 Task: Use the formula "LOOKUP" in spreadsheet "Project portfolio".
Action: Mouse moved to (705, 86)
Screenshot: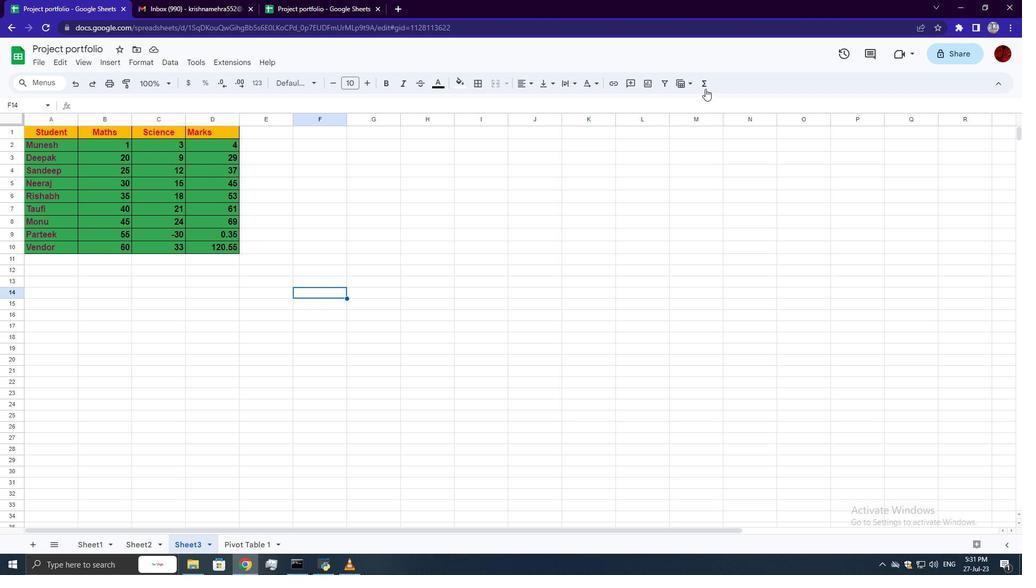 
Action: Mouse pressed left at (705, 86)
Screenshot: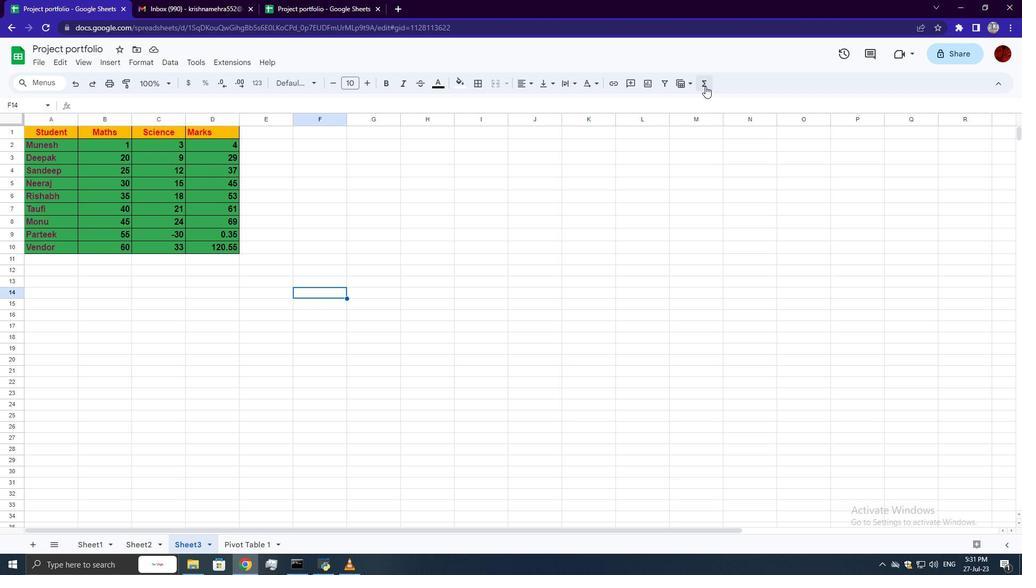 
Action: Mouse moved to (842, 200)
Screenshot: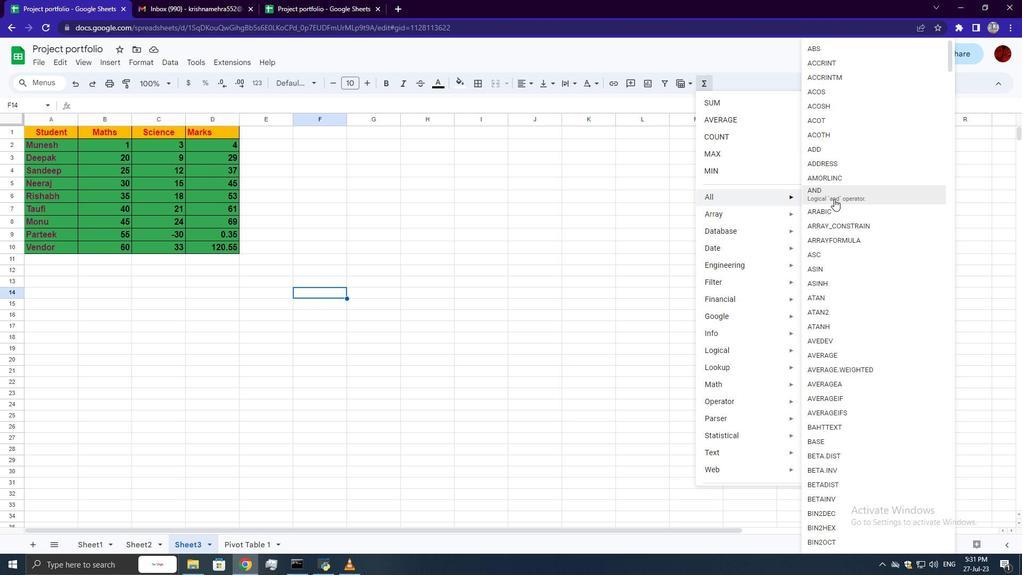 
Action: Mouse scrolled (842, 199) with delta (0, 0)
Screenshot: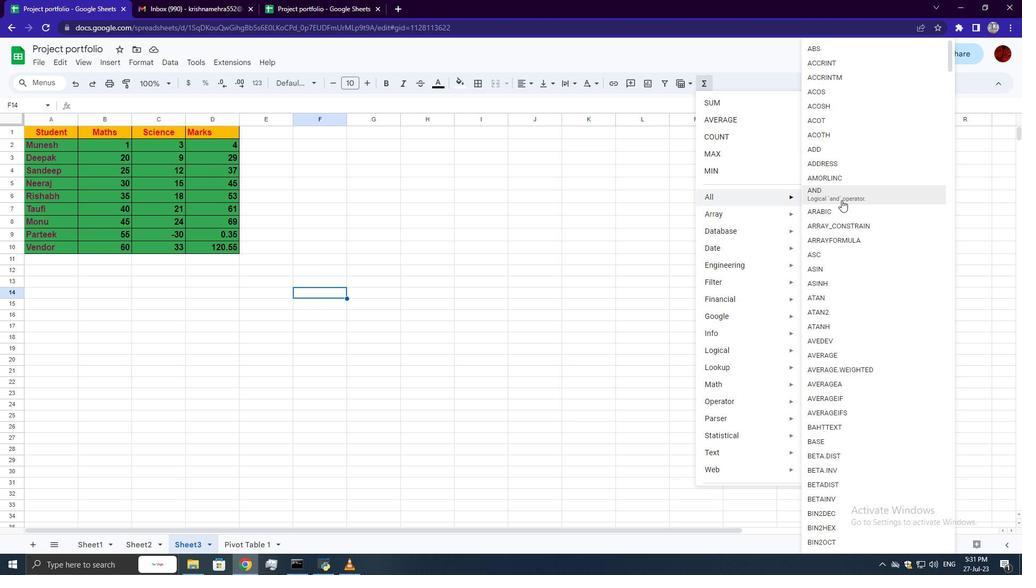 
Action: Mouse scrolled (842, 199) with delta (0, 0)
Screenshot: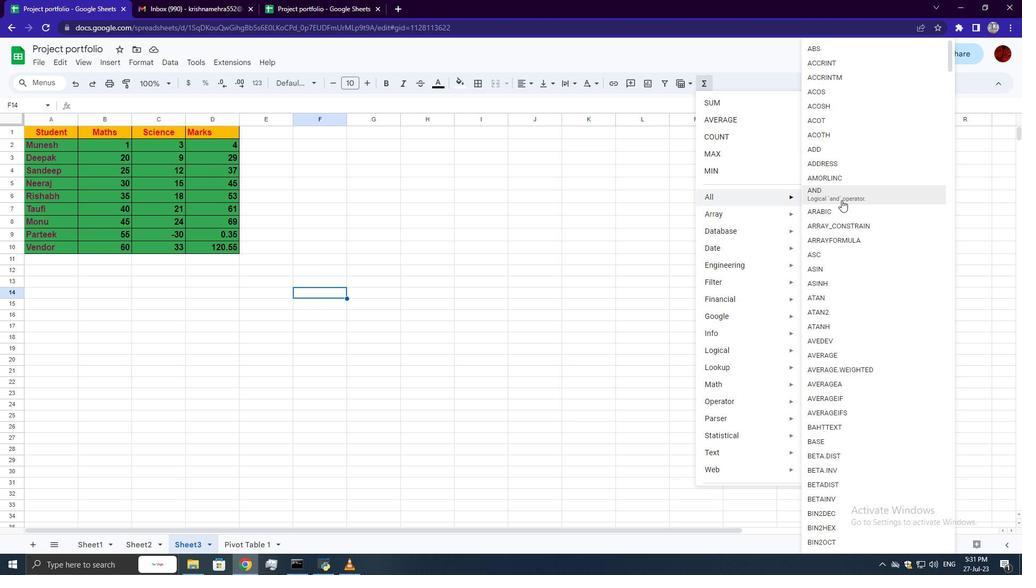 
Action: Mouse scrolled (842, 199) with delta (0, 0)
Screenshot: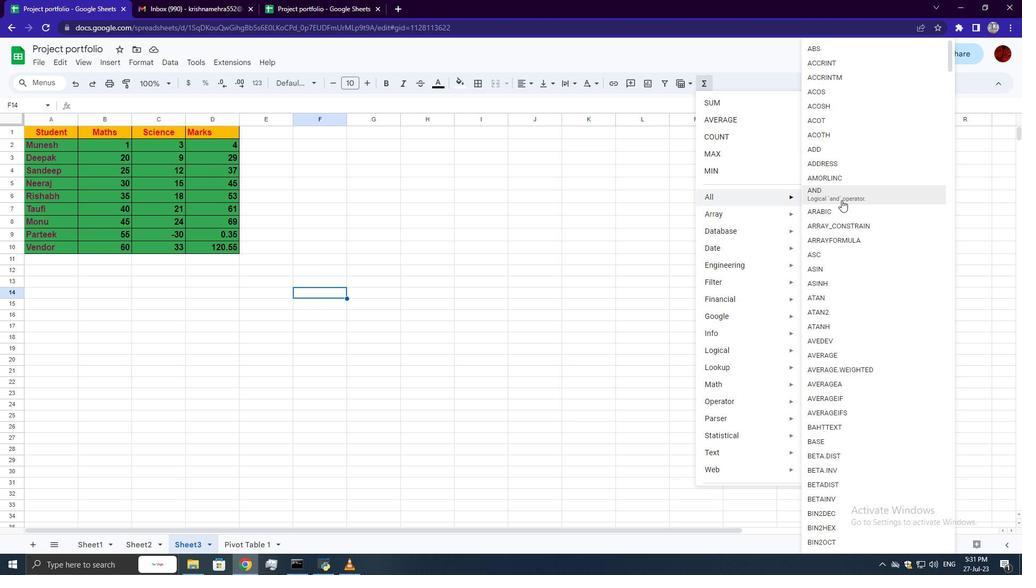 
Action: Mouse scrolled (842, 199) with delta (0, 0)
Screenshot: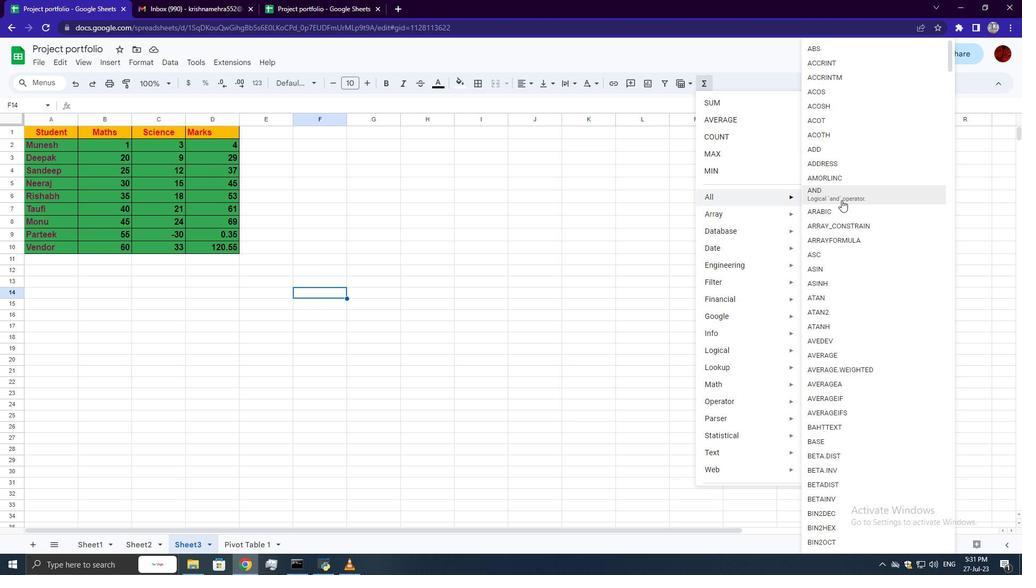 
Action: Mouse scrolled (842, 199) with delta (0, 0)
Screenshot: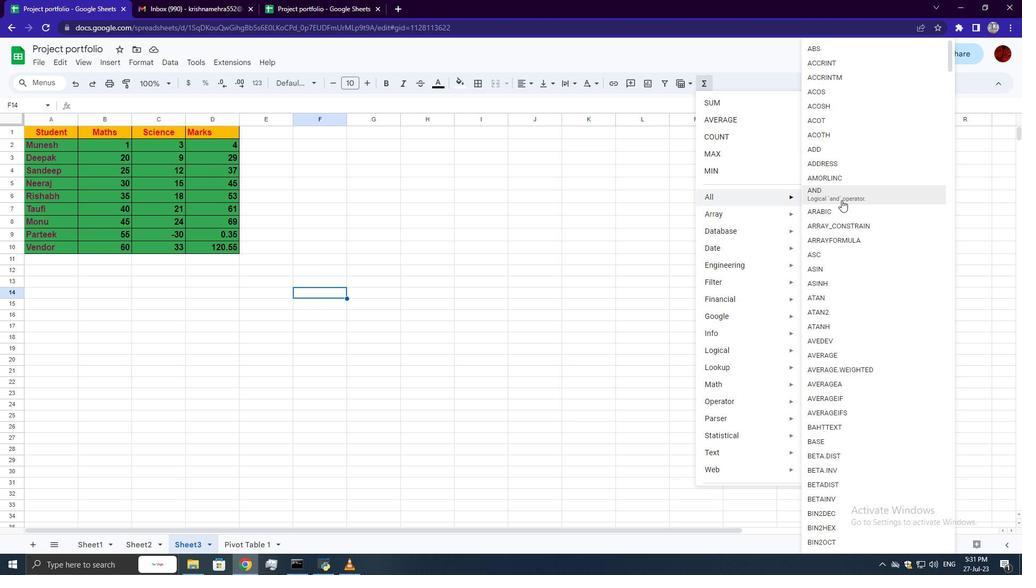
Action: Mouse scrolled (842, 199) with delta (0, 0)
Screenshot: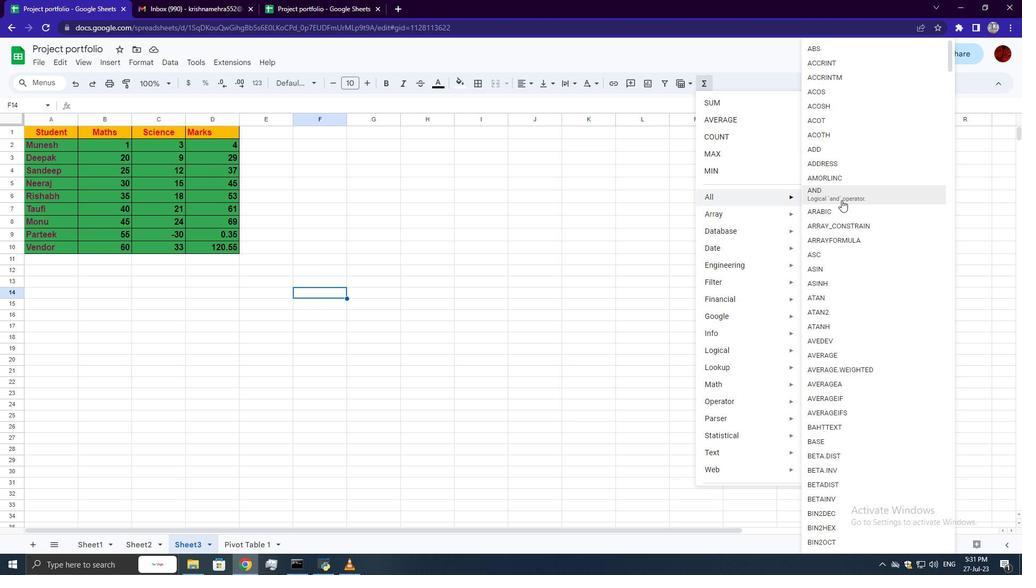 
Action: Mouse scrolled (842, 199) with delta (0, 0)
Screenshot: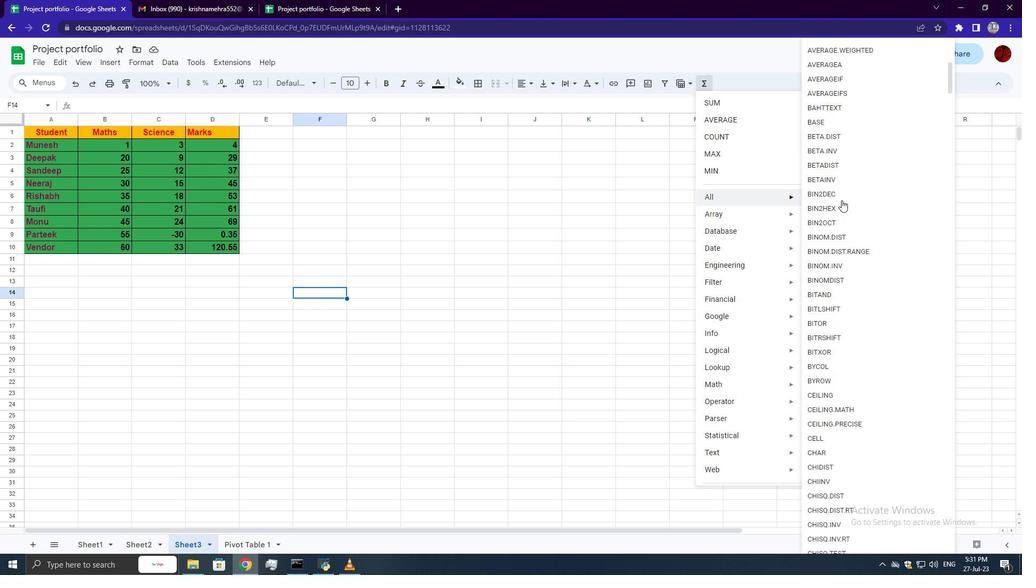 
Action: Mouse scrolled (842, 199) with delta (0, 0)
Screenshot: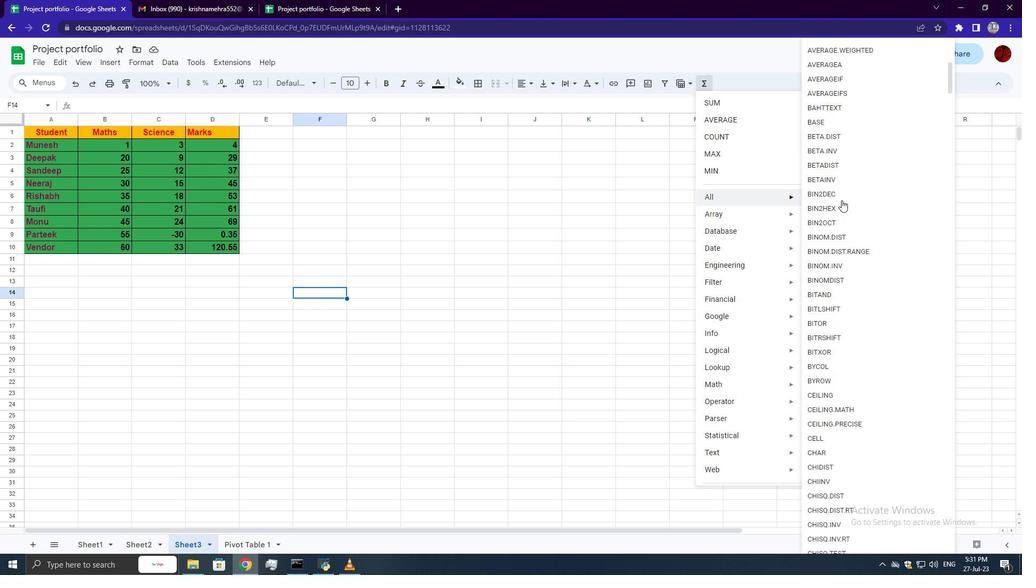 
Action: Mouse scrolled (842, 199) with delta (0, 0)
Screenshot: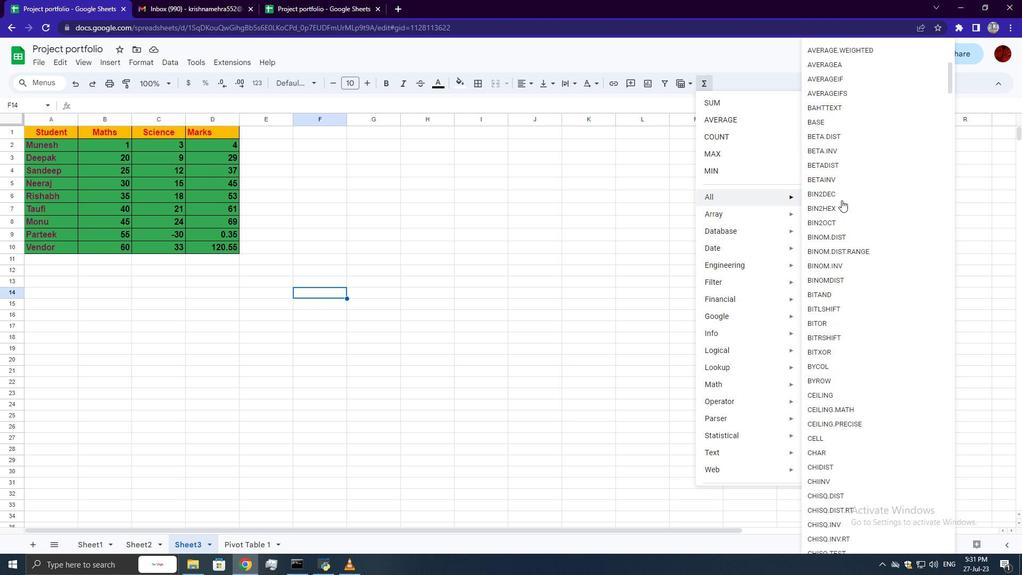 
Action: Mouse scrolled (842, 199) with delta (0, 0)
Screenshot: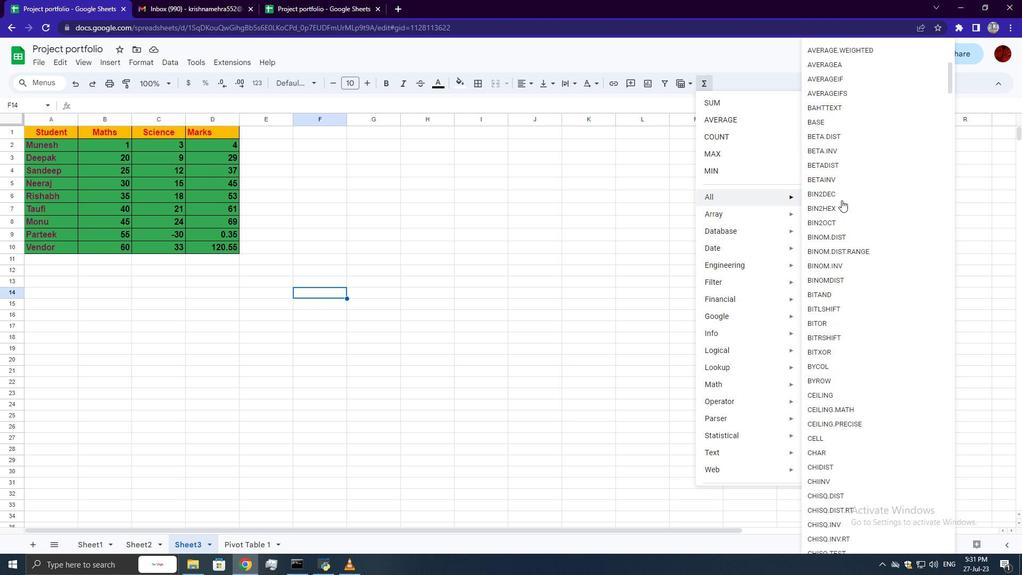
Action: Mouse moved to (843, 201)
Screenshot: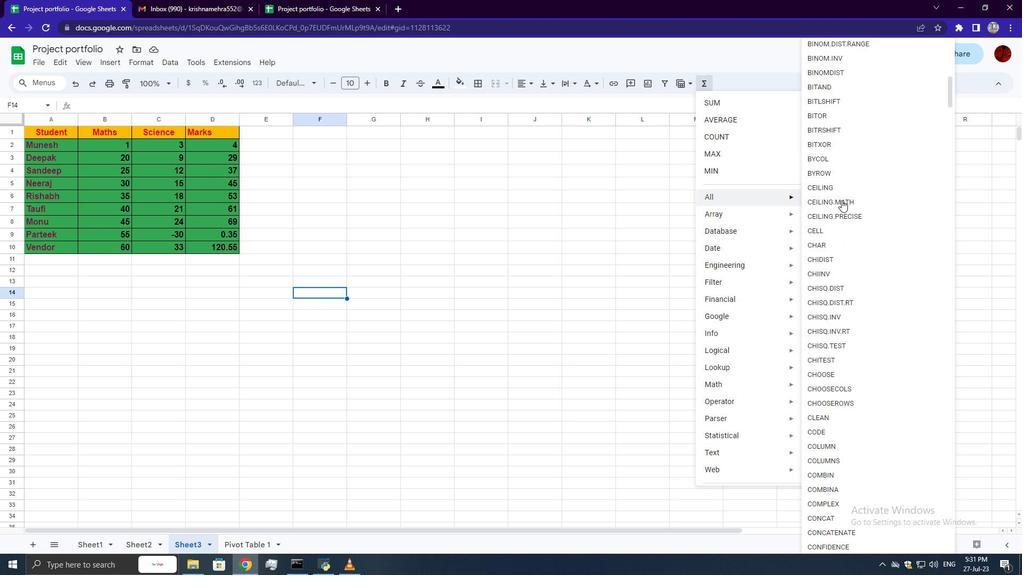 
Action: Mouse scrolled (843, 200) with delta (0, 0)
Screenshot: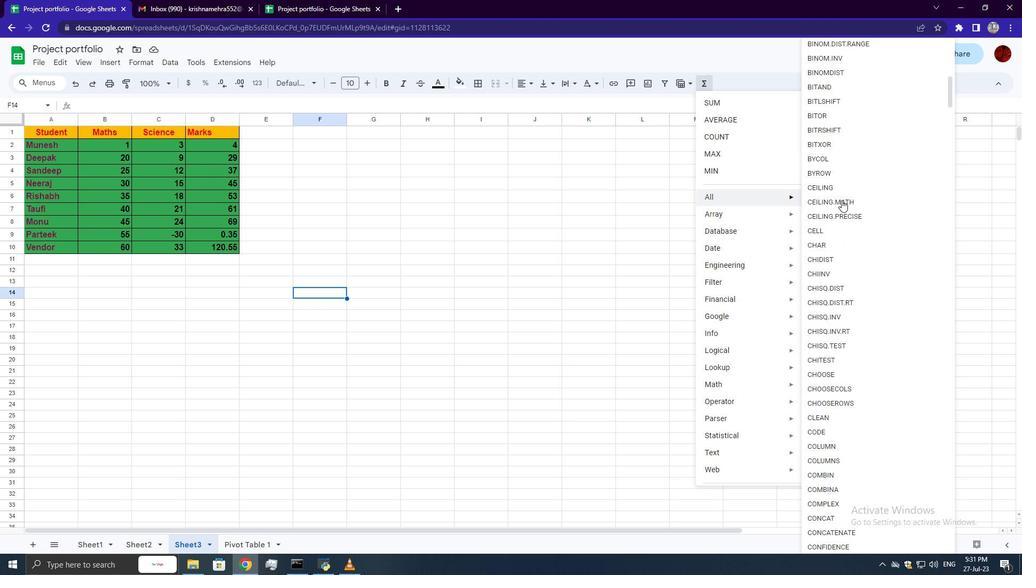 
Action: Mouse moved to (844, 204)
Screenshot: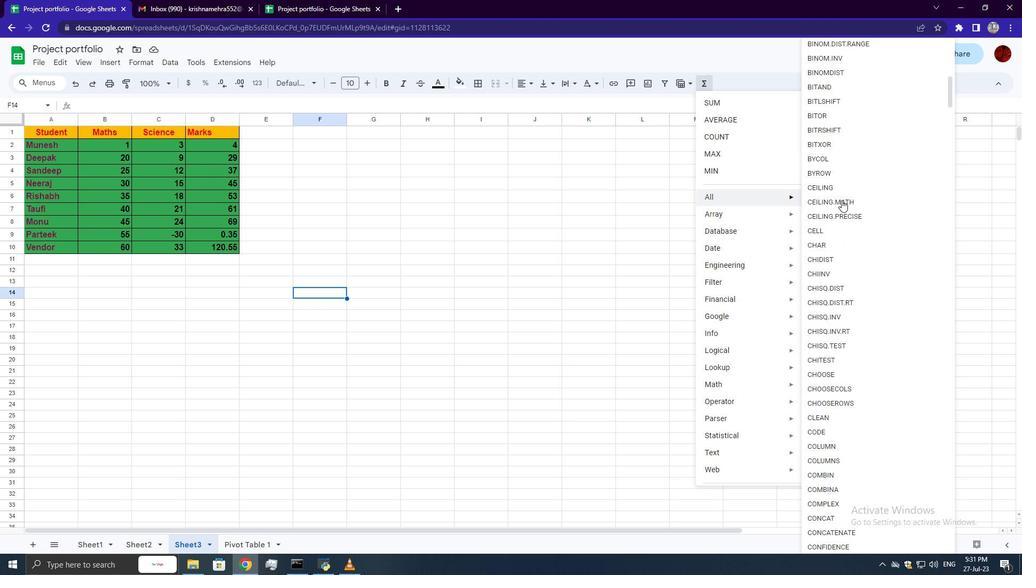 
Action: Mouse scrolled (844, 203) with delta (0, 0)
Screenshot: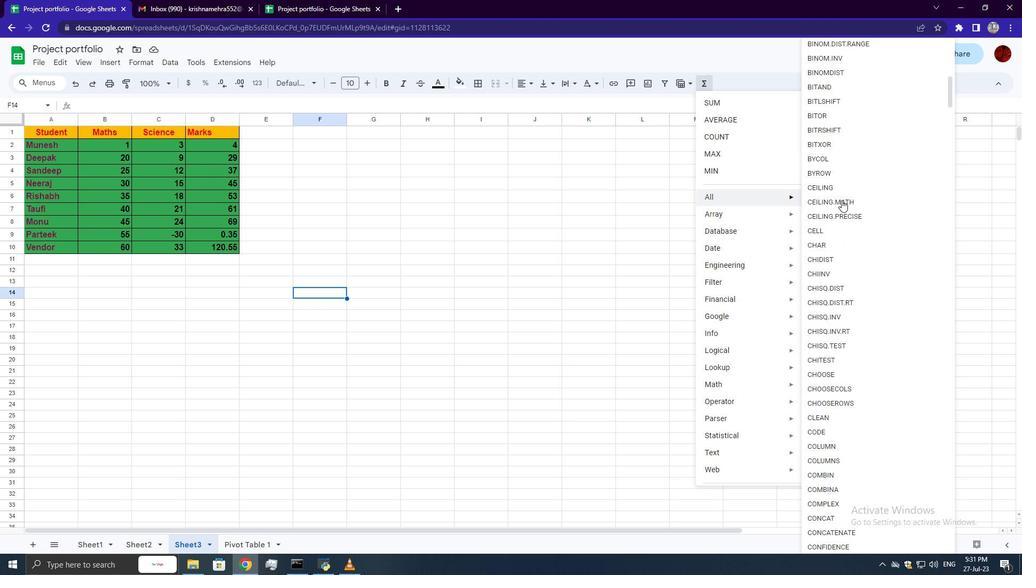 
Action: Mouse moved to (844, 204)
Screenshot: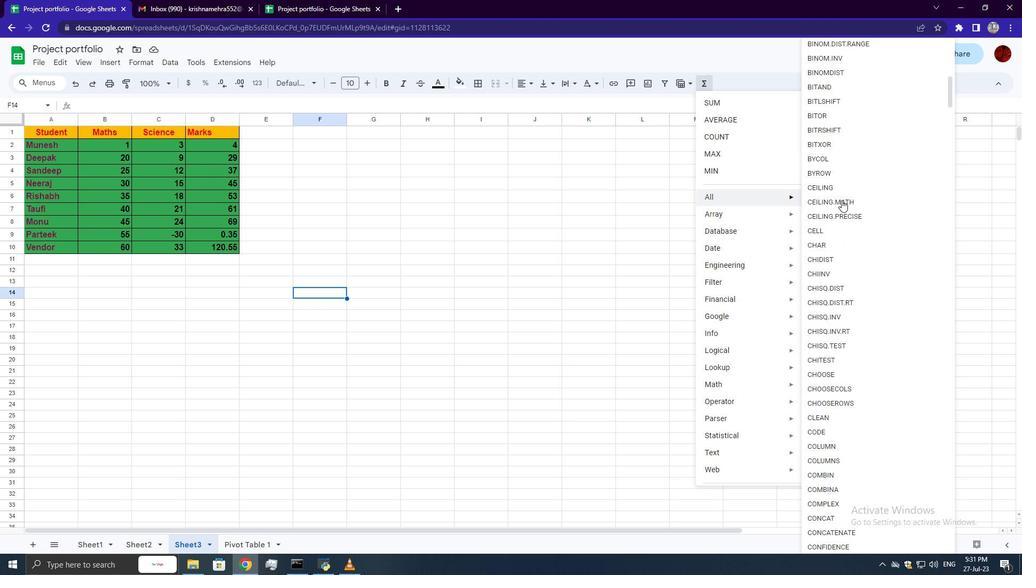 
Action: Mouse scrolled (844, 204) with delta (0, 0)
Screenshot: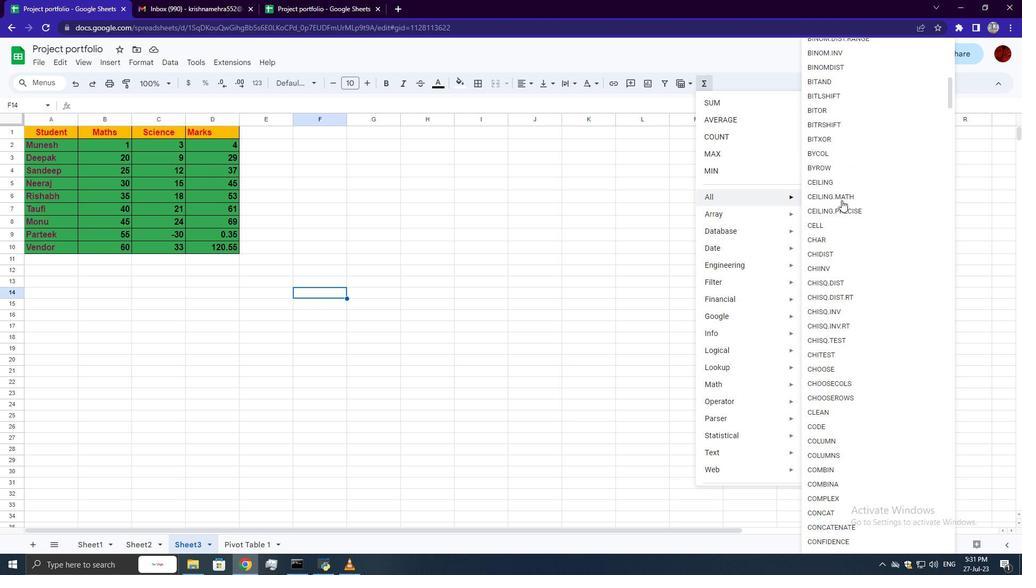 
Action: Mouse moved to (844, 205)
Screenshot: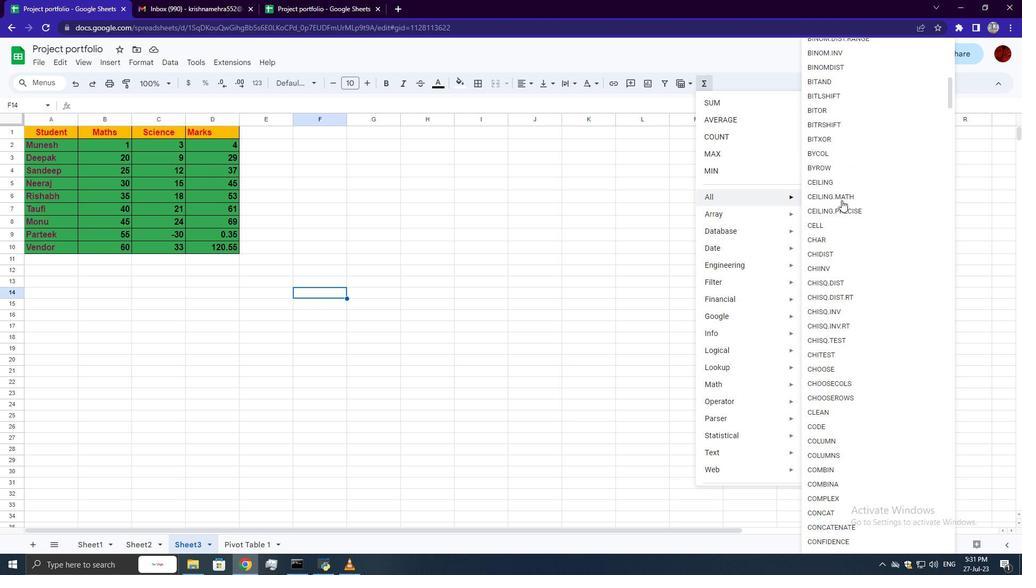 
Action: Mouse scrolled (844, 205) with delta (0, 0)
Screenshot: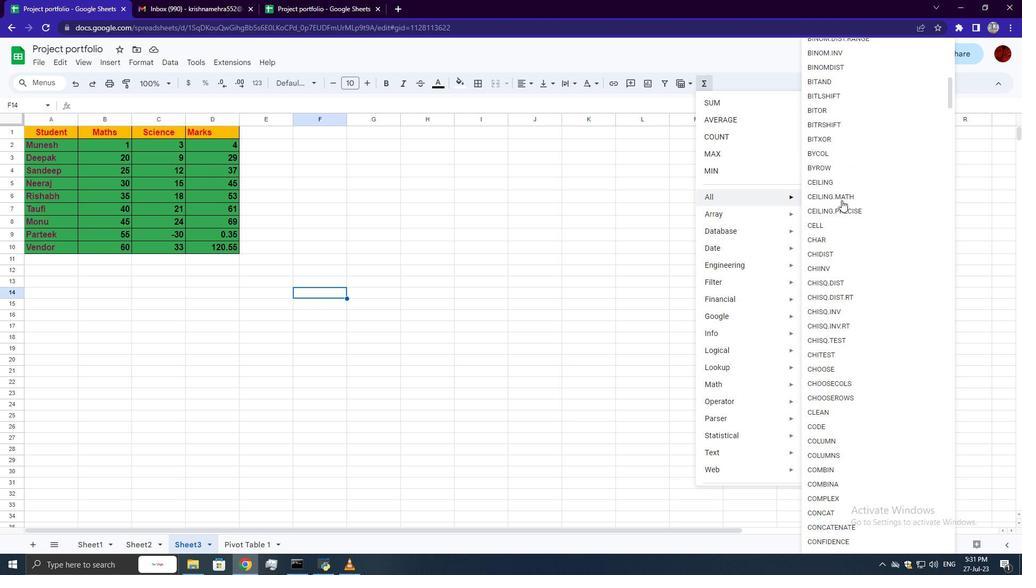 
Action: Mouse moved to (845, 205)
Screenshot: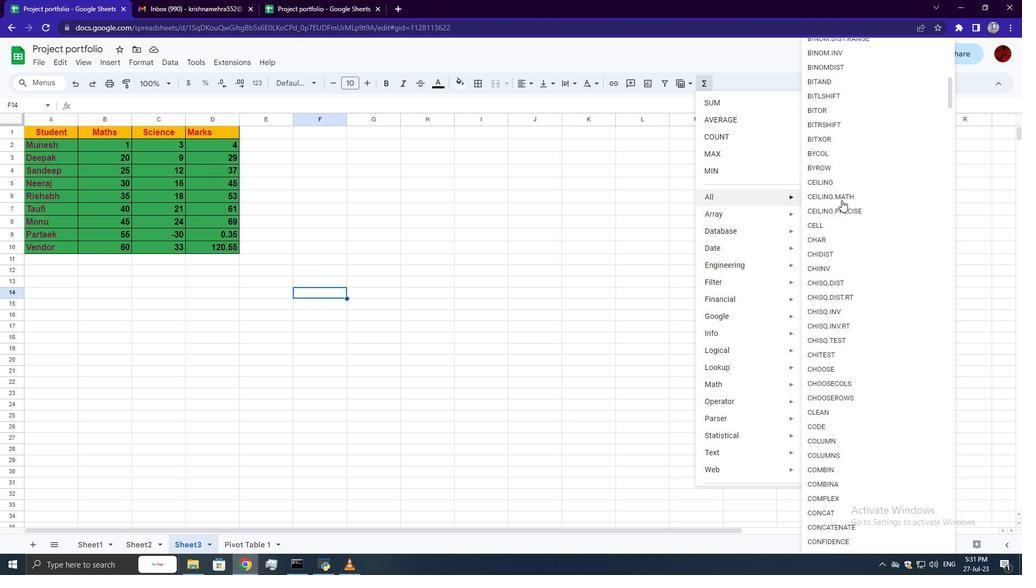 
Action: Mouse scrolled (845, 205) with delta (0, 0)
Screenshot: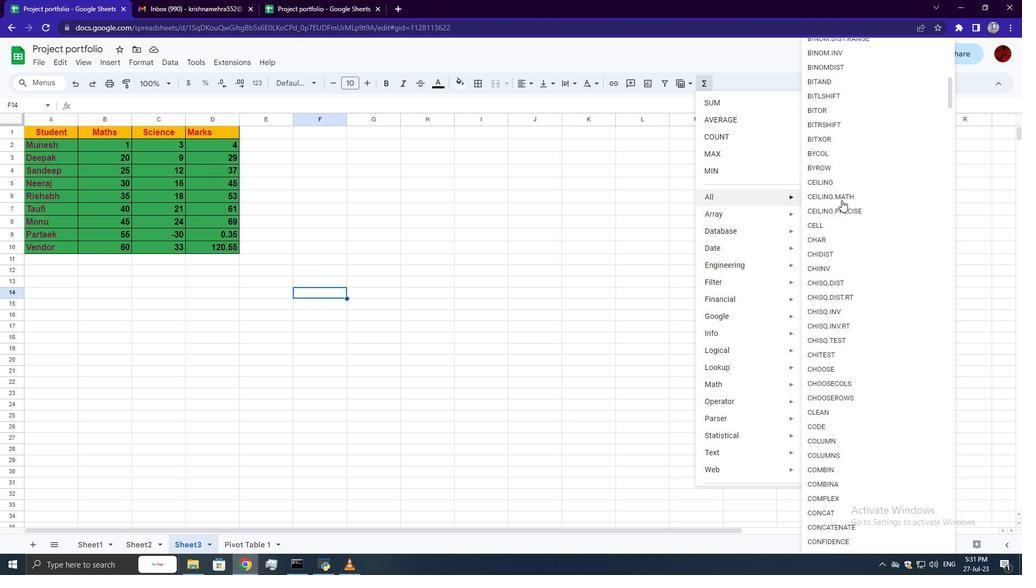 
Action: Mouse scrolled (845, 205) with delta (0, 0)
Screenshot: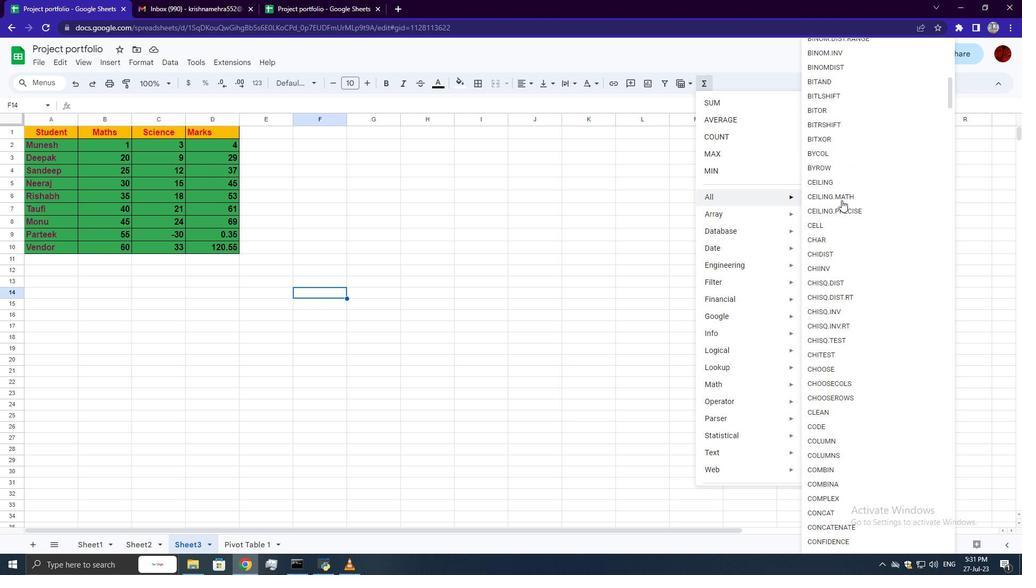 
Action: Mouse scrolled (845, 205) with delta (0, 0)
Screenshot: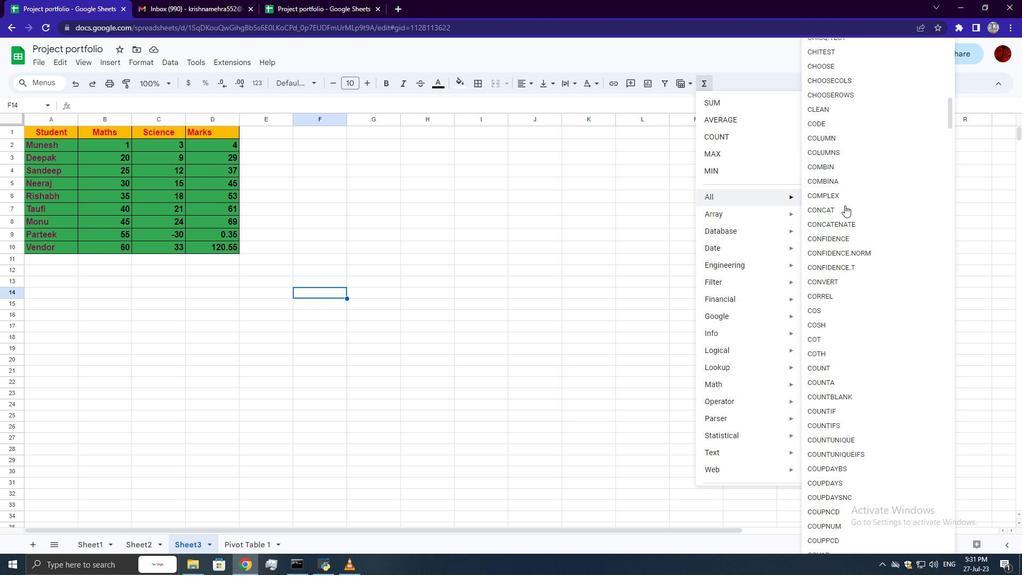 
Action: Mouse scrolled (845, 205) with delta (0, 0)
Screenshot: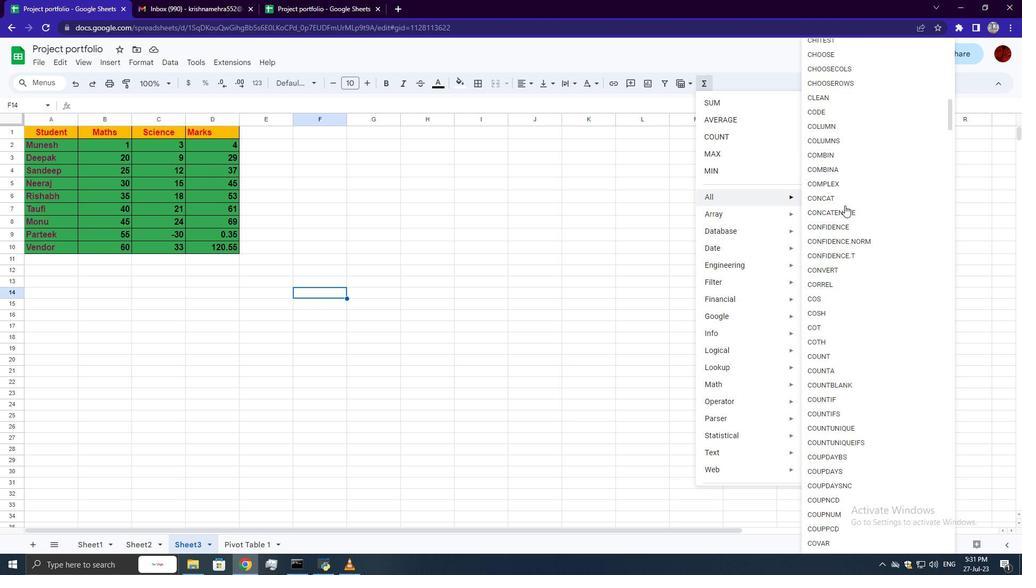 
Action: Mouse scrolled (845, 205) with delta (0, 0)
Screenshot: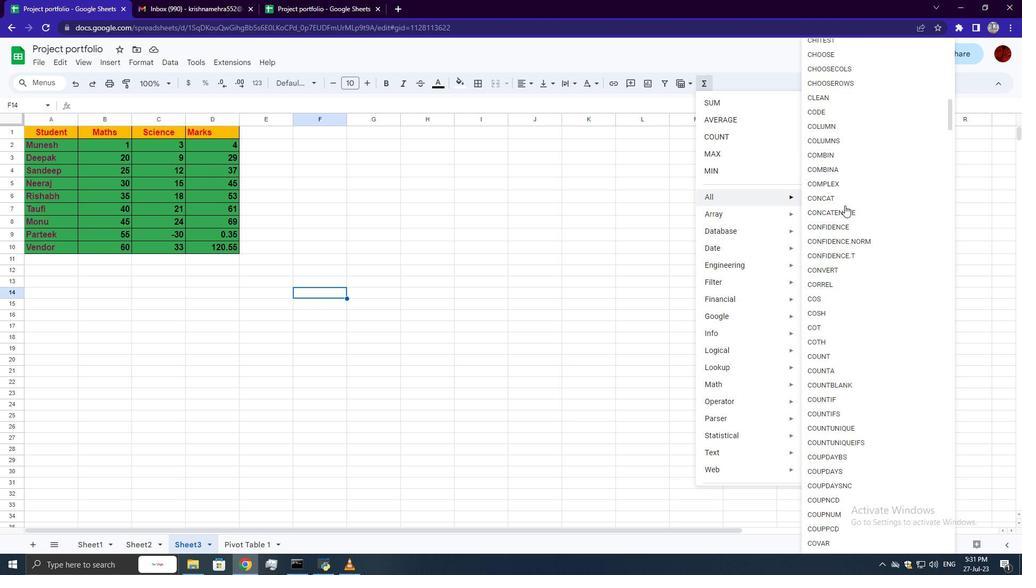 
Action: Mouse scrolled (845, 205) with delta (0, 0)
Screenshot: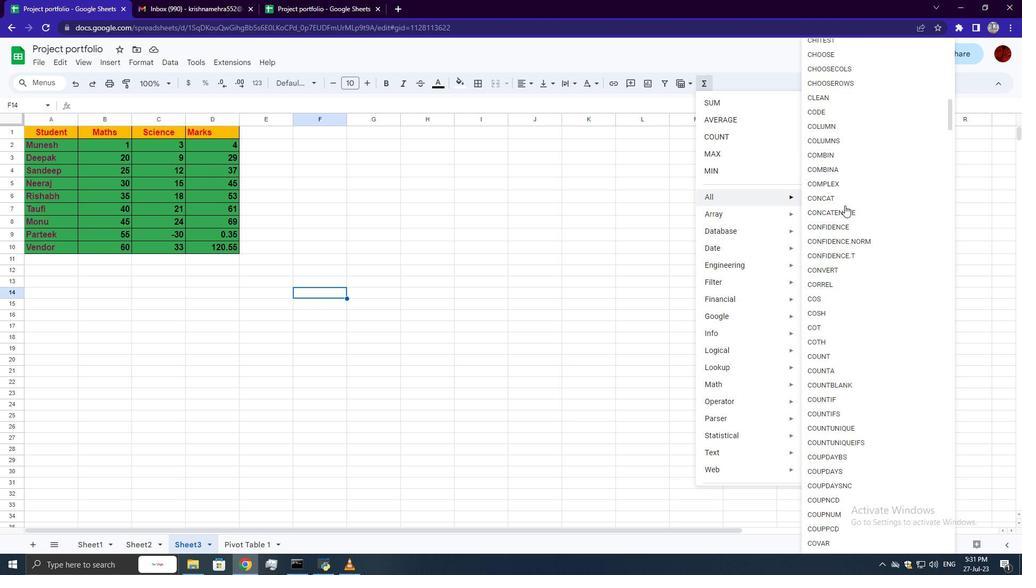 
Action: Mouse scrolled (845, 205) with delta (0, 0)
Screenshot: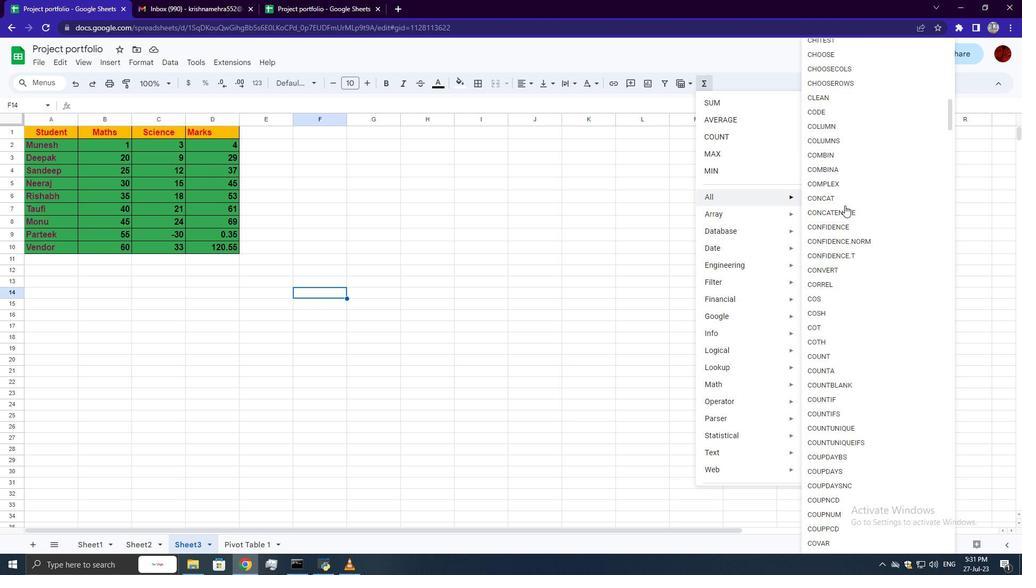 
Action: Mouse scrolled (845, 205) with delta (0, 0)
Screenshot: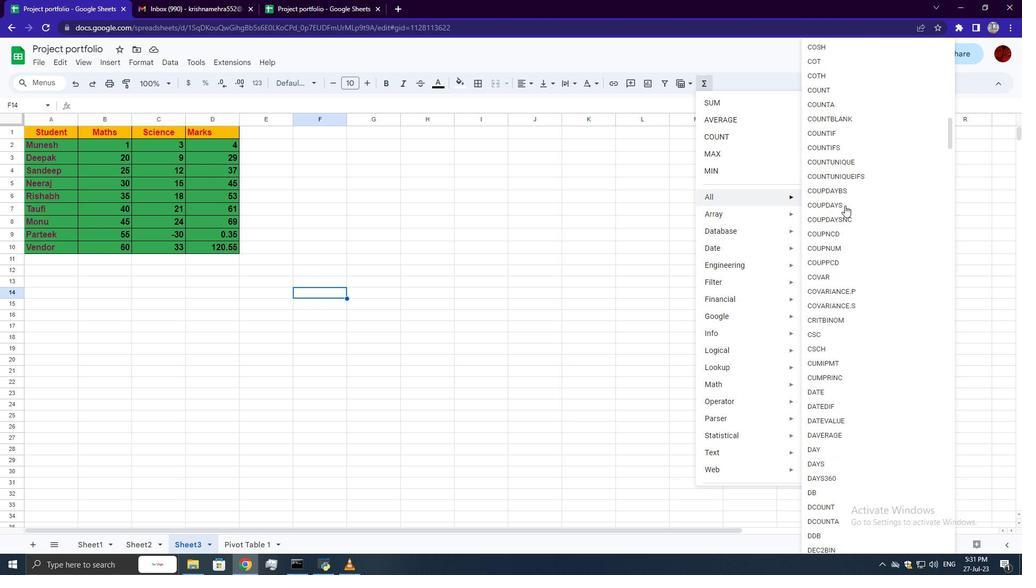 
Action: Mouse scrolled (845, 205) with delta (0, 0)
Screenshot: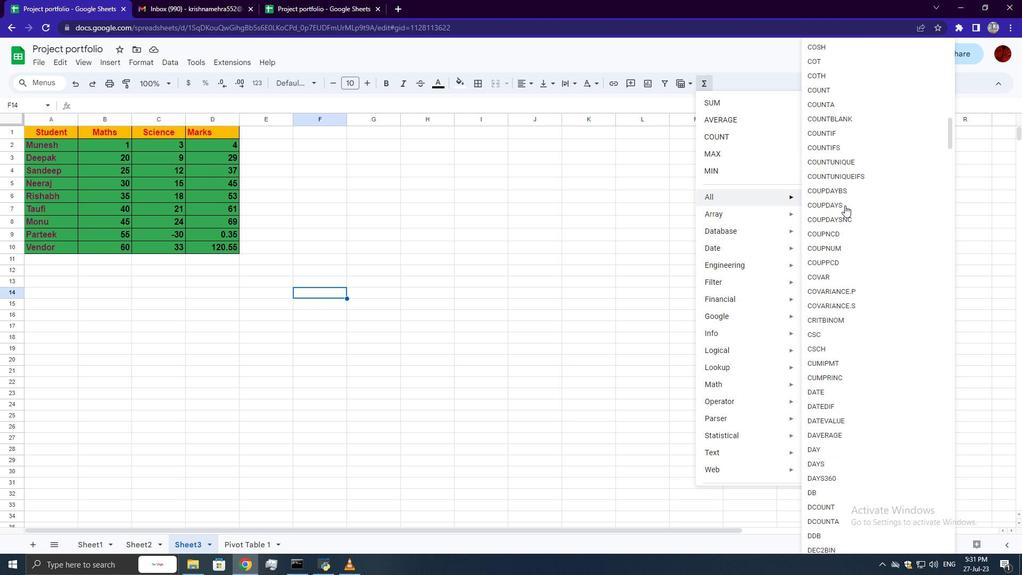 
Action: Mouse scrolled (845, 205) with delta (0, 0)
Screenshot: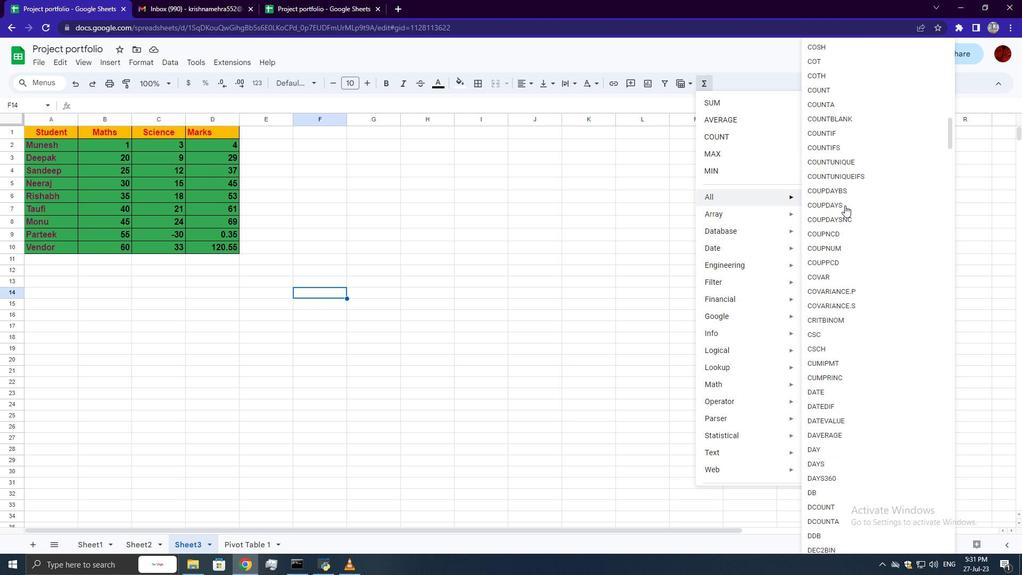 
Action: Mouse scrolled (845, 205) with delta (0, 0)
Screenshot: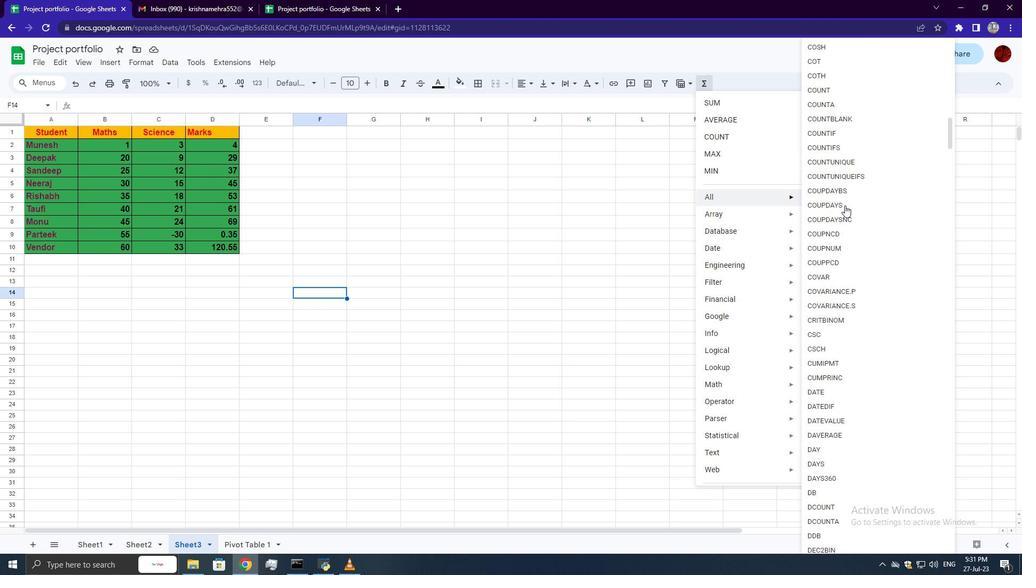 
Action: Mouse scrolled (845, 205) with delta (0, 0)
Screenshot: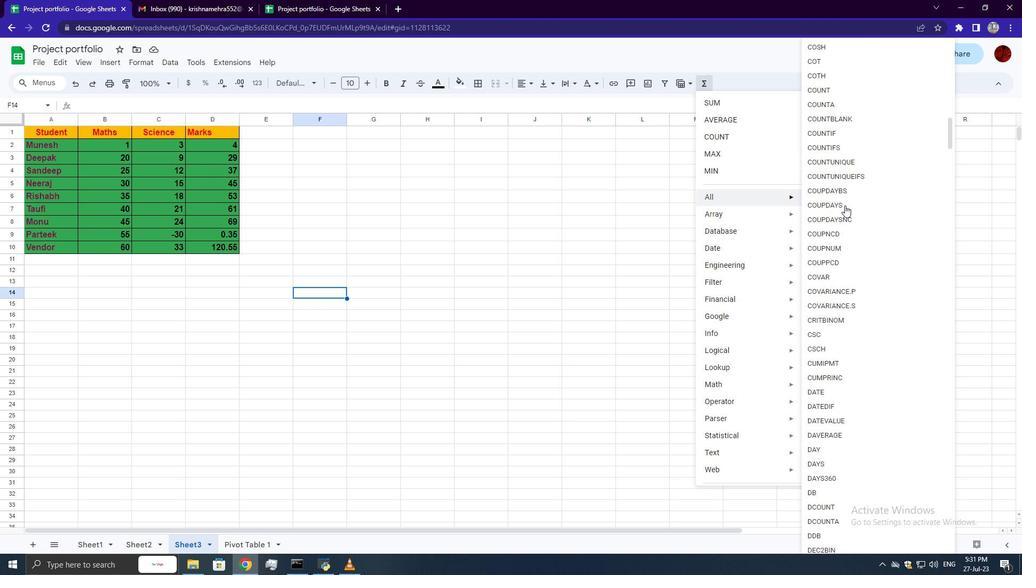 
Action: Mouse scrolled (845, 205) with delta (0, 0)
Screenshot: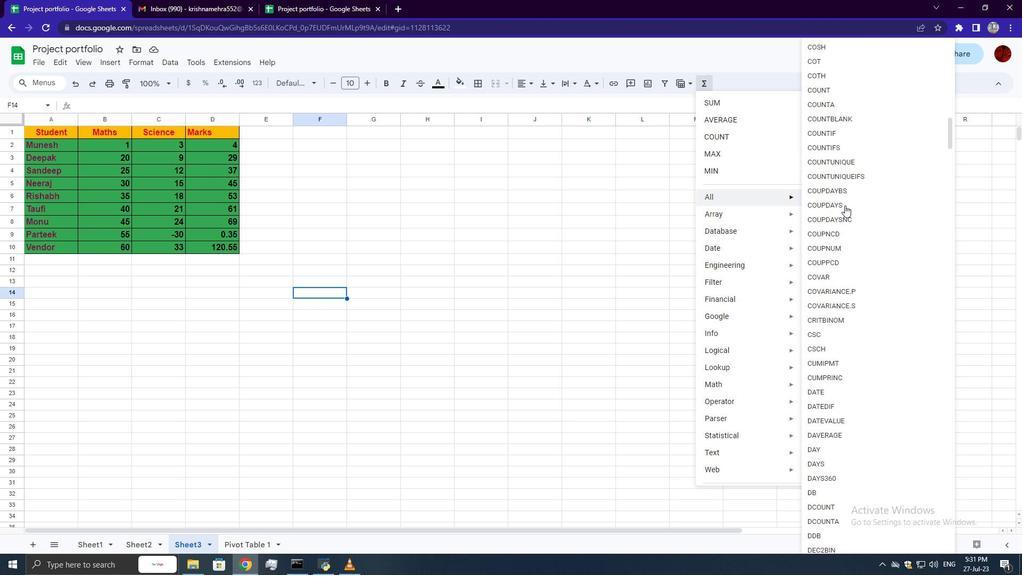 
Action: Mouse scrolled (845, 205) with delta (0, 0)
Screenshot: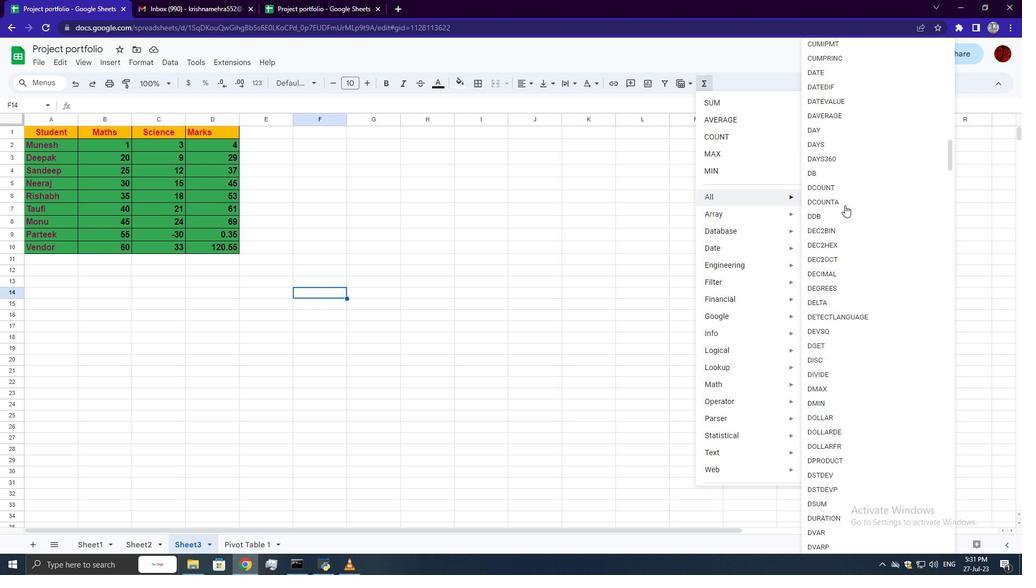 
Action: Mouse scrolled (845, 205) with delta (0, 0)
Screenshot: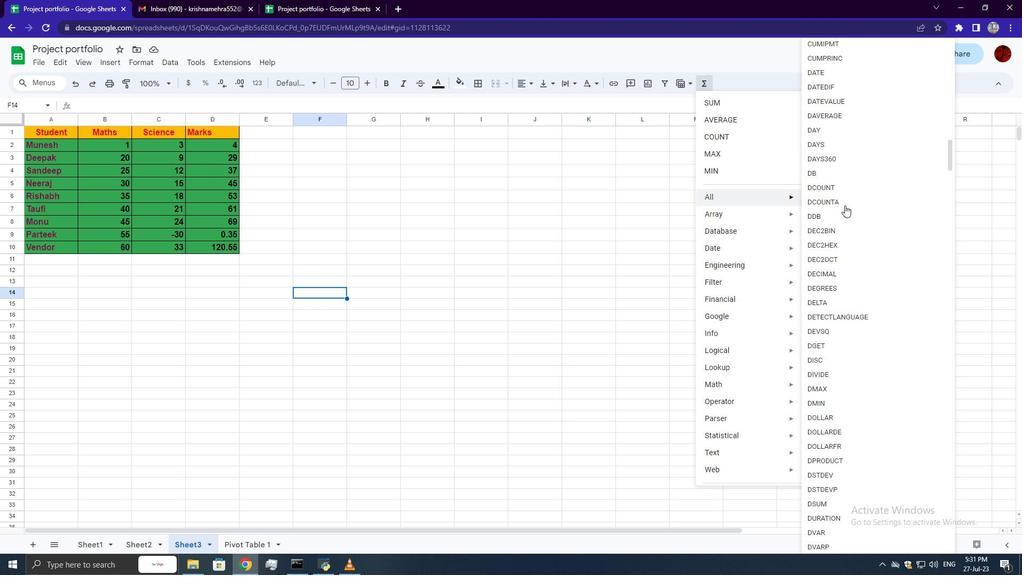 
Action: Mouse scrolled (845, 205) with delta (0, 0)
Screenshot: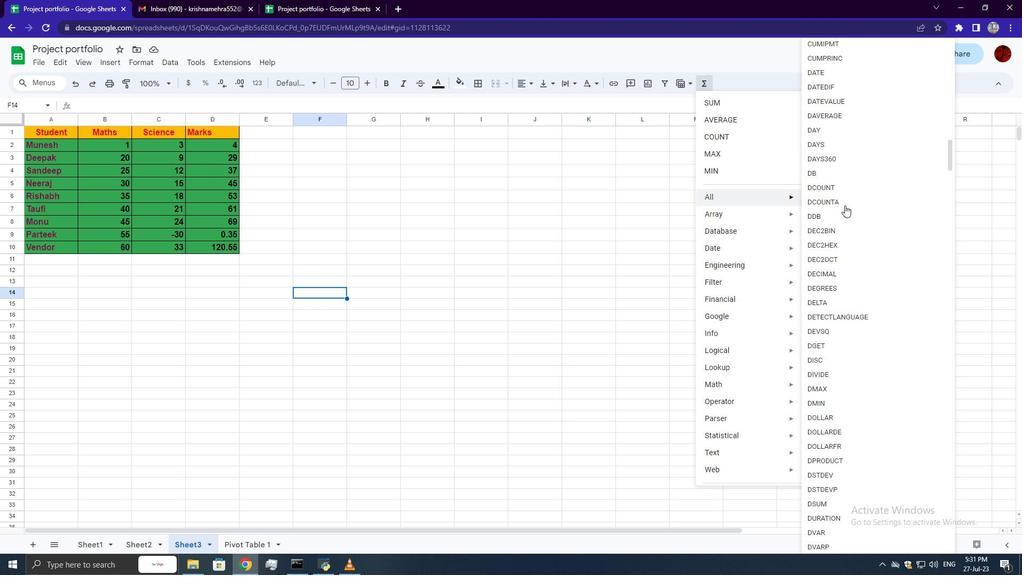 
Action: Mouse scrolled (845, 205) with delta (0, 0)
Screenshot: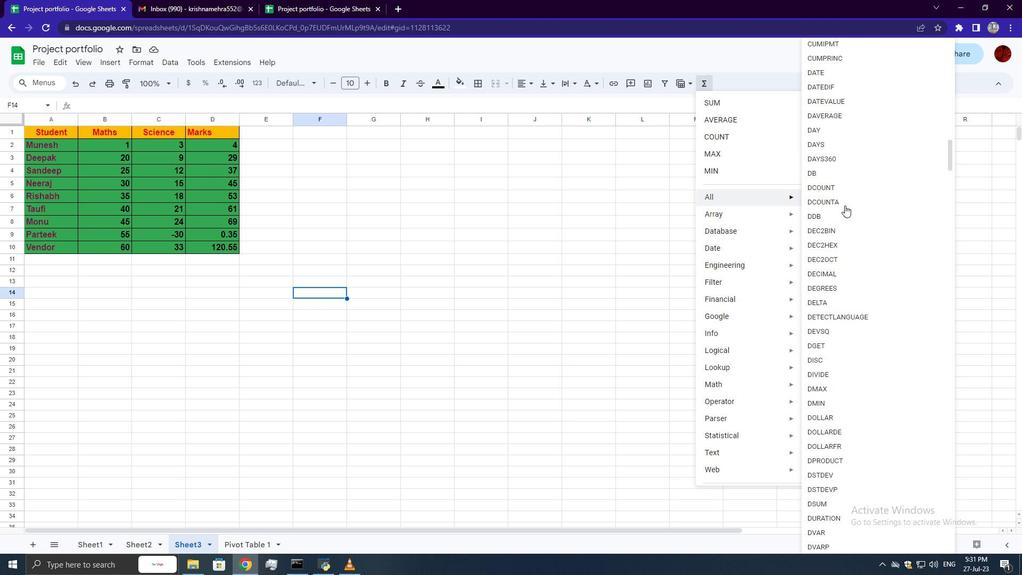 
Action: Mouse scrolled (845, 205) with delta (0, 0)
Screenshot: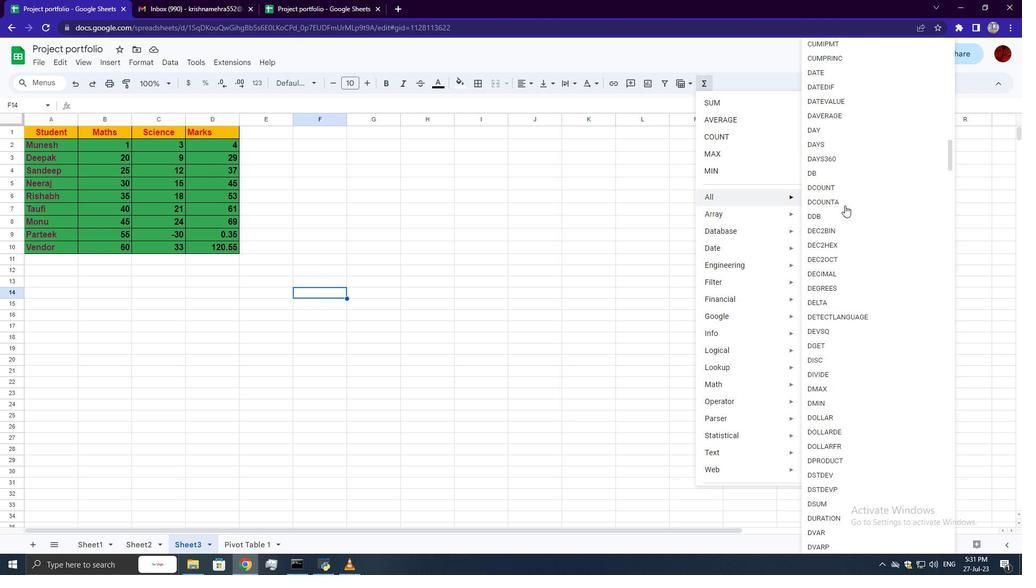 
Action: Mouse scrolled (845, 205) with delta (0, 0)
Screenshot: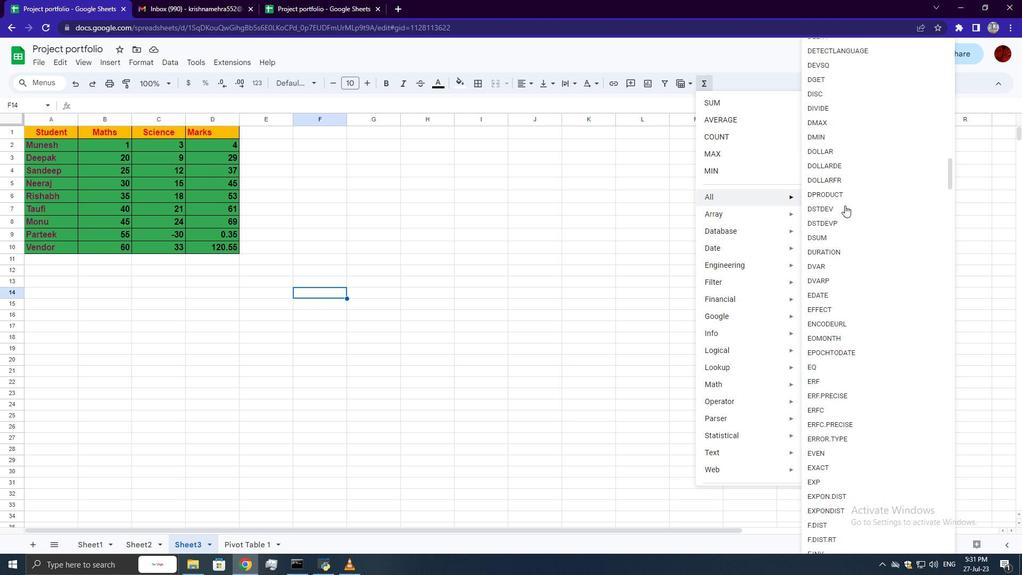 
Action: Mouse scrolled (845, 205) with delta (0, 0)
Screenshot: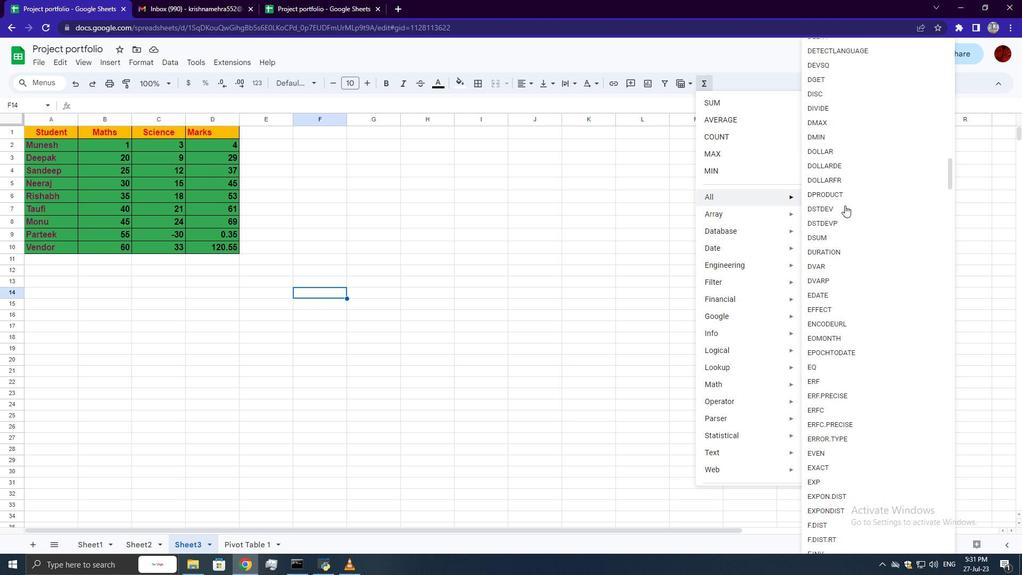 
Action: Mouse scrolled (845, 205) with delta (0, 0)
Screenshot: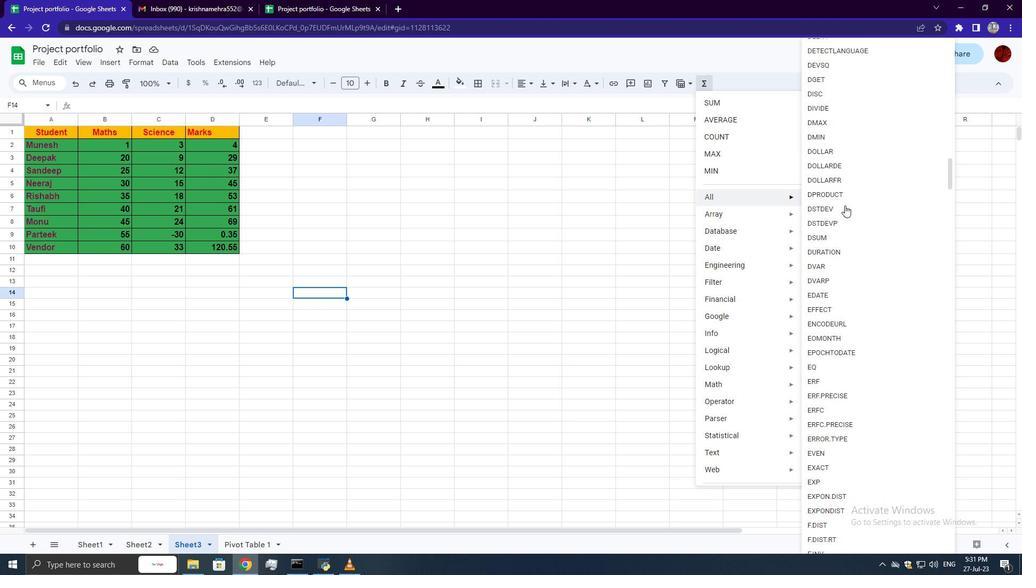 
Action: Mouse scrolled (845, 205) with delta (0, 0)
Screenshot: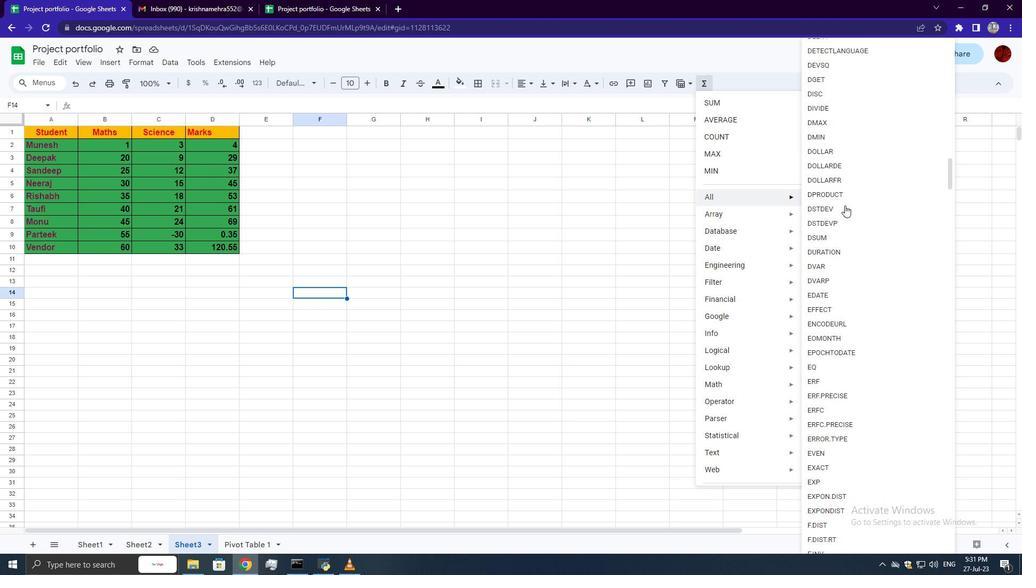 
Action: Mouse scrolled (845, 205) with delta (0, 0)
Screenshot: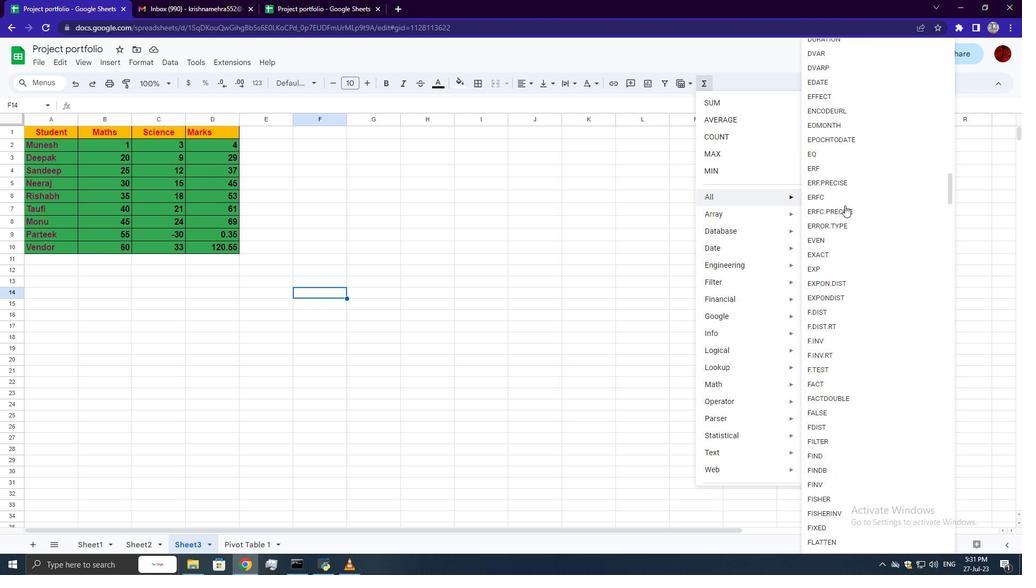 
Action: Mouse scrolled (845, 205) with delta (0, 0)
Screenshot: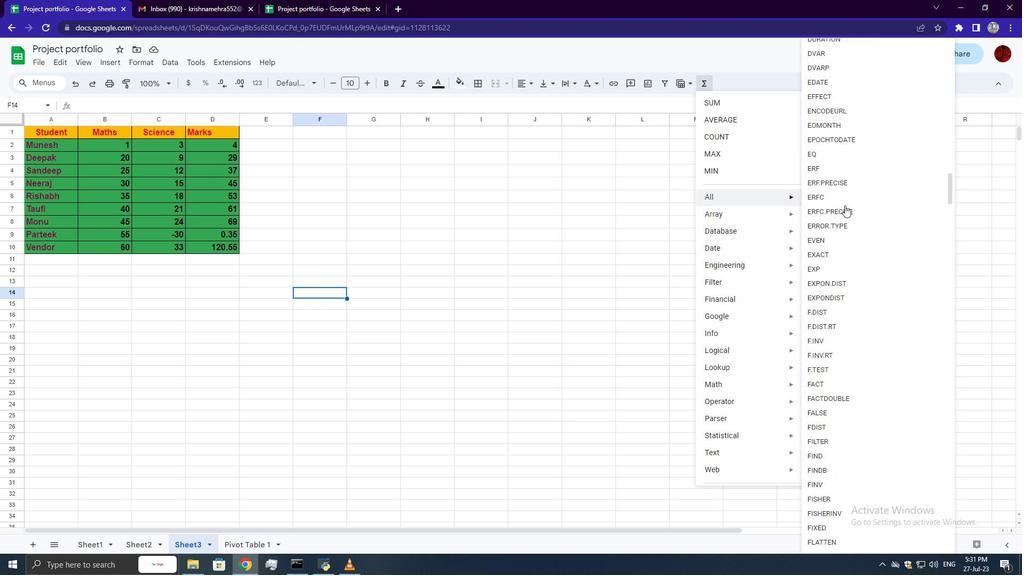 
Action: Mouse scrolled (845, 205) with delta (0, 0)
Screenshot: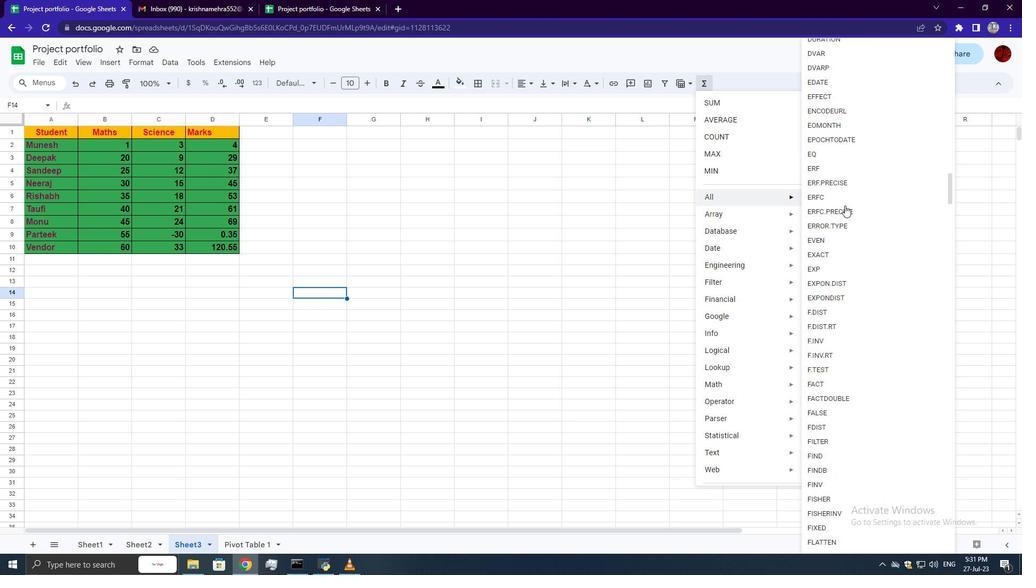 
Action: Mouse scrolled (845, 205) with delta (0, 0)
Screenshot: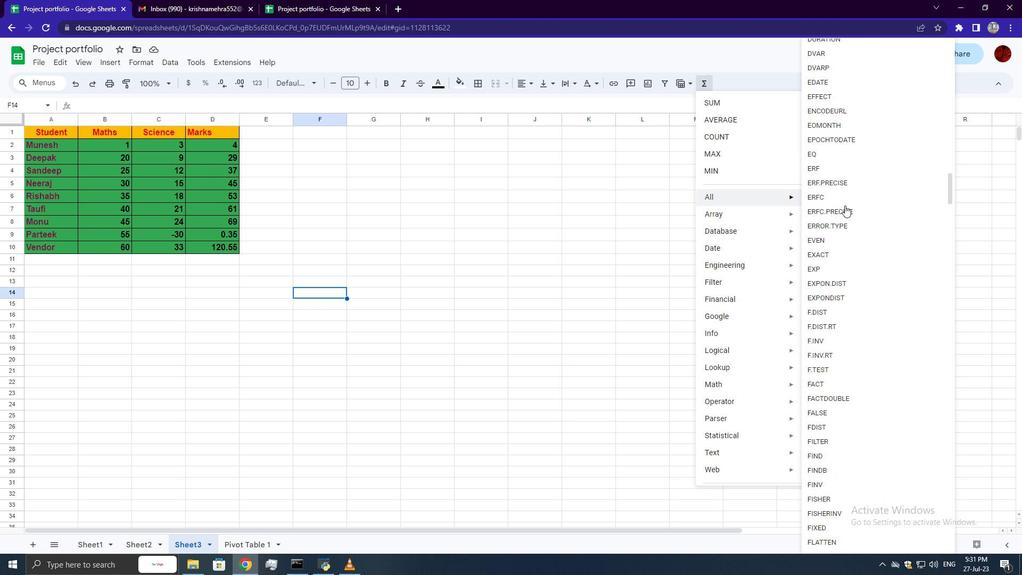 
Action: Mouse scrolled (845, 205) with delta (0, 0)
Screenshot: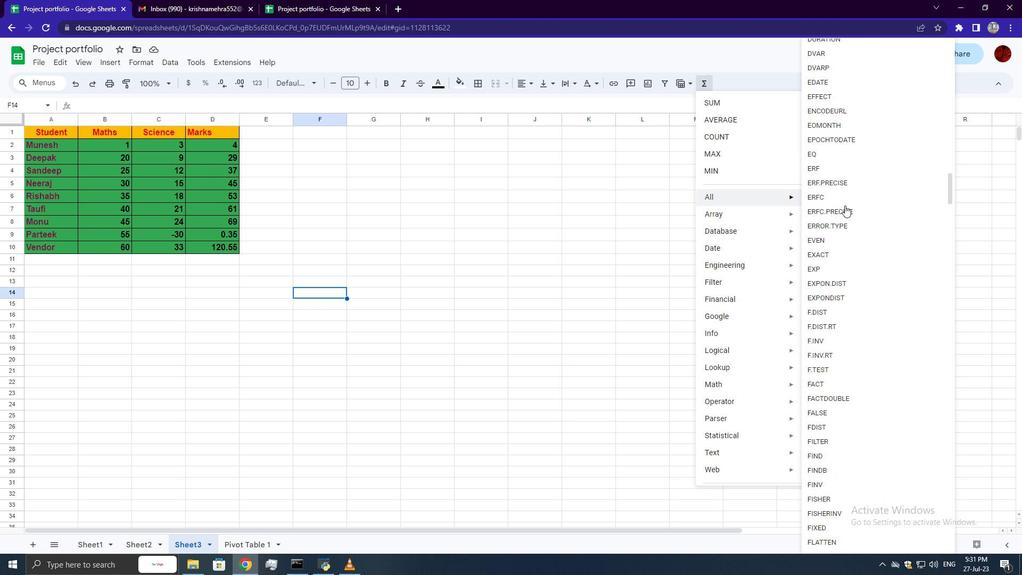 
Action: Mouse scrolled (845, 205) with delta (0, 0)
Screenshot: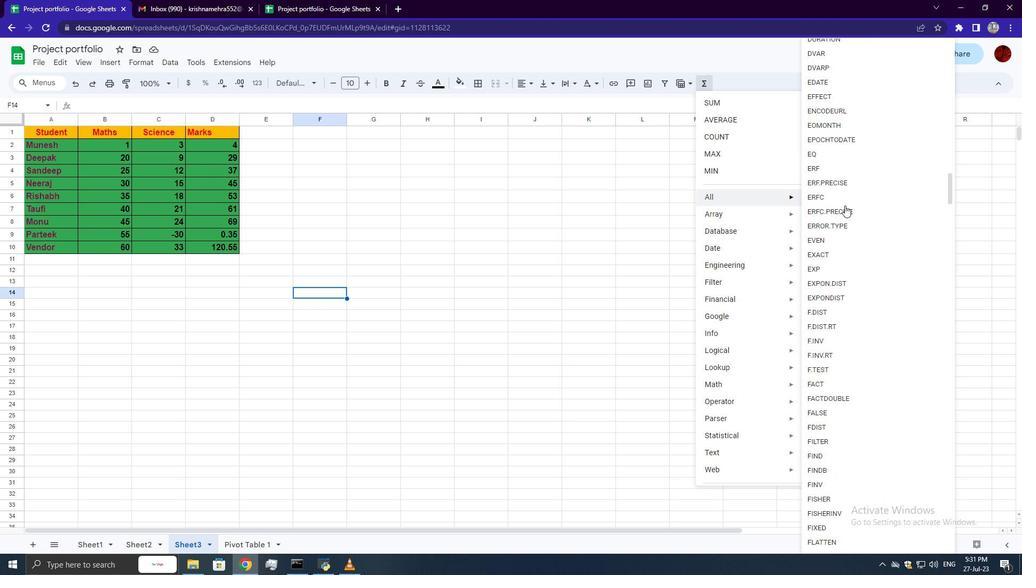 
Action: Mouse scrolled (845, 205) with delta (0, 0)
Screenshot: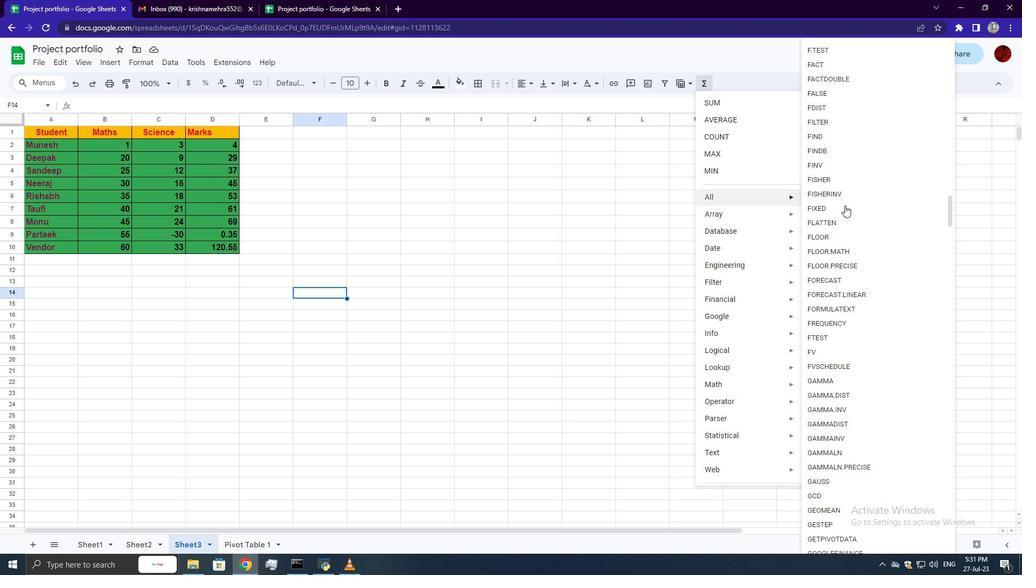 
Action: Mouse scrolled (845, 205) with delta (0, 0)
Screenshot: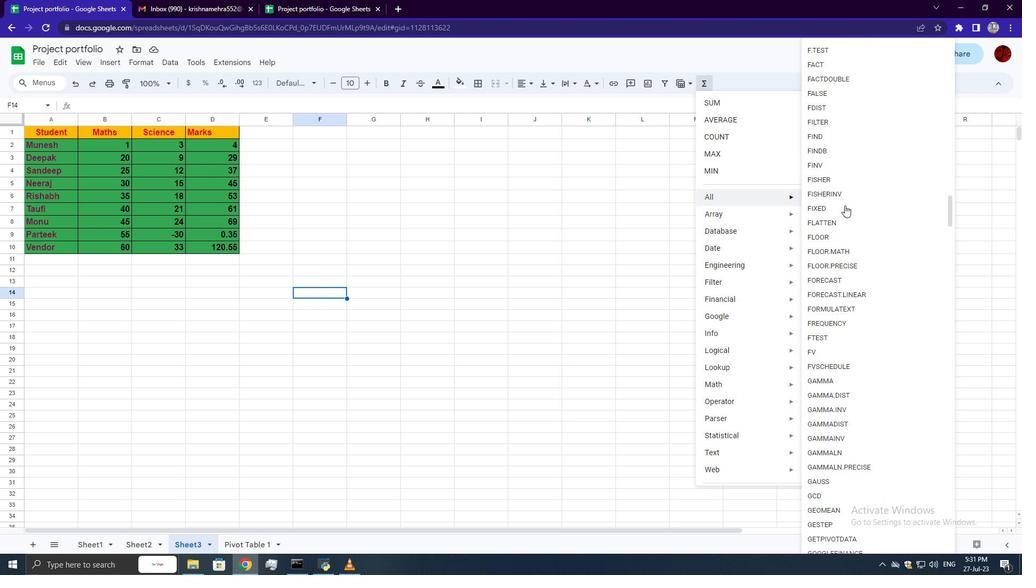 
Action: Mouse scrolled (845, 205) with delta (0, 0)
Screenshot: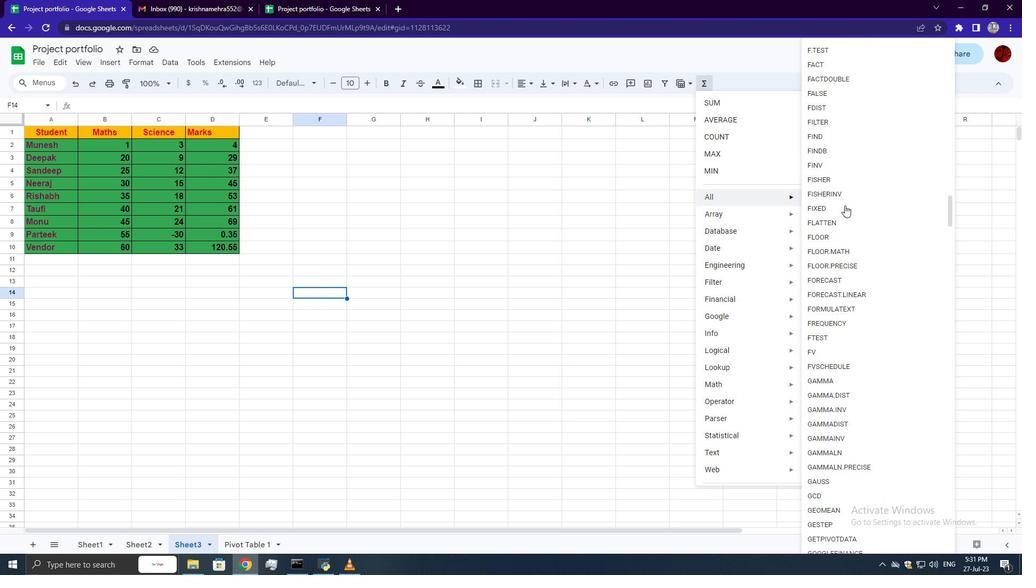 
Action: Mouse scrolled (845, 205) with delta (0, 0)
Screenshot: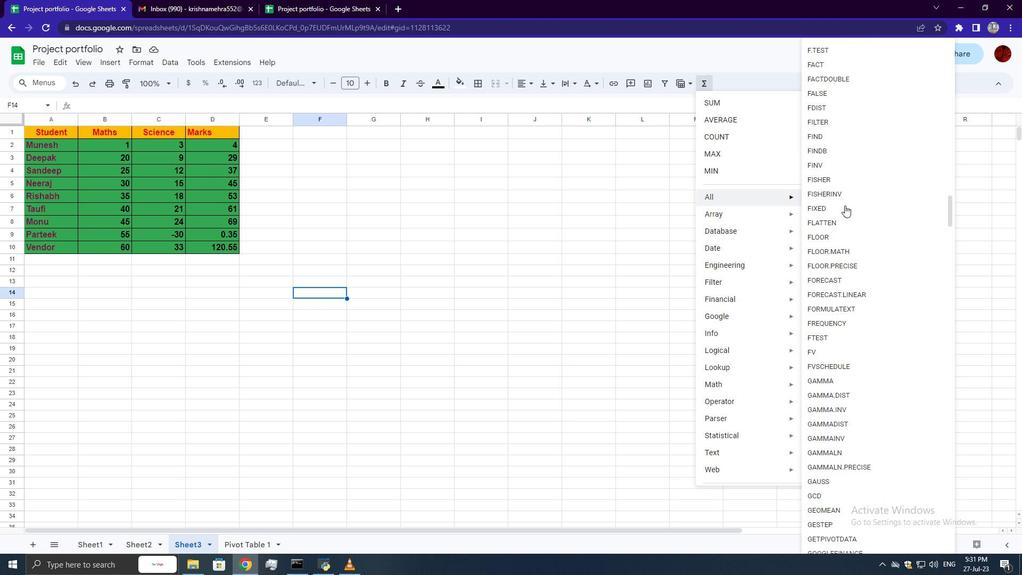 
Action: Mouse scrolled (845, 205) with delta (0, 0)
Screenshot: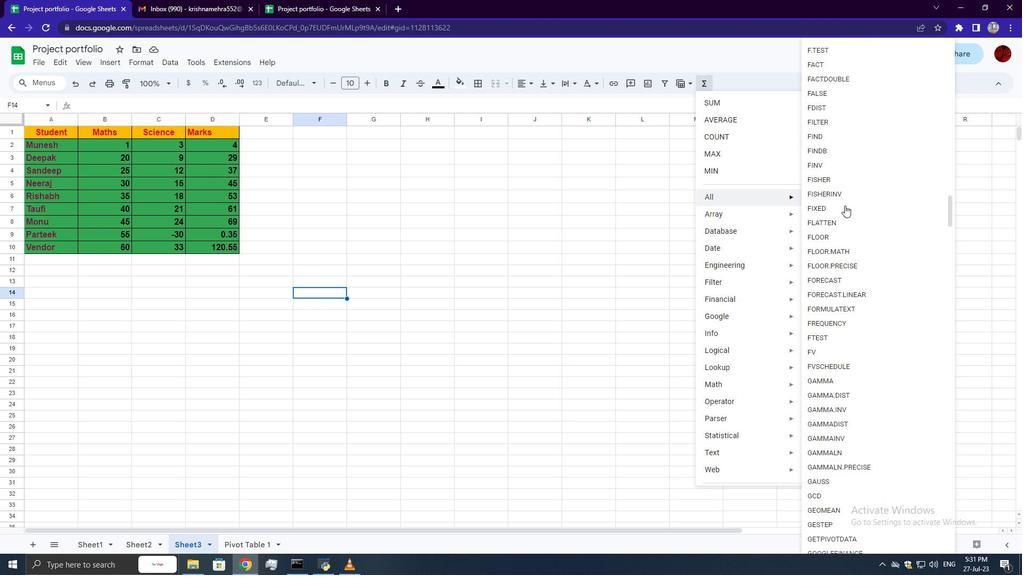 
Action: Mouse scrolled (845, 205) with delta (0, 0)
Screenshot: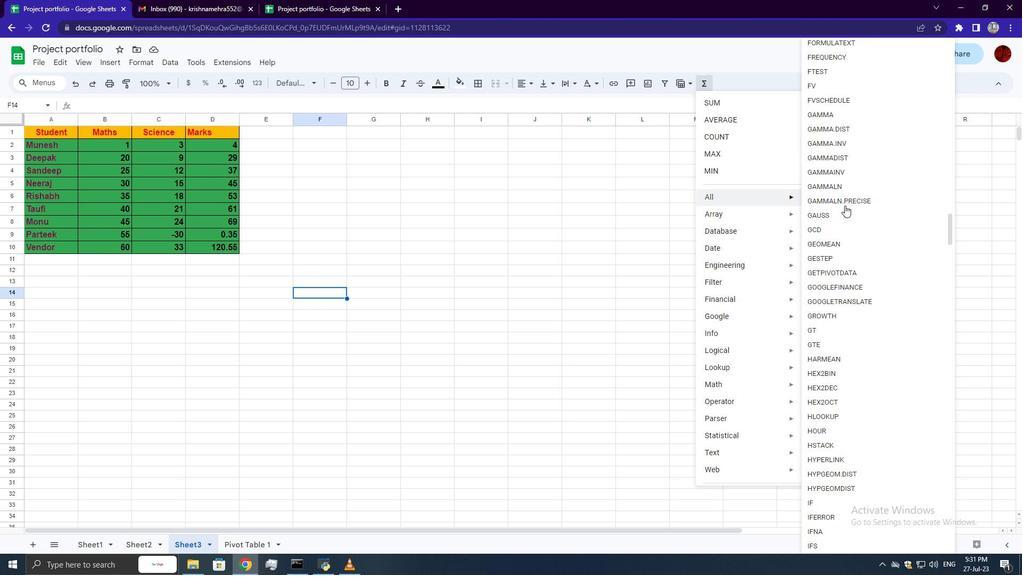 
Action: Mouse scrolled (845, 205) with delta (0, 0)
Screenshot: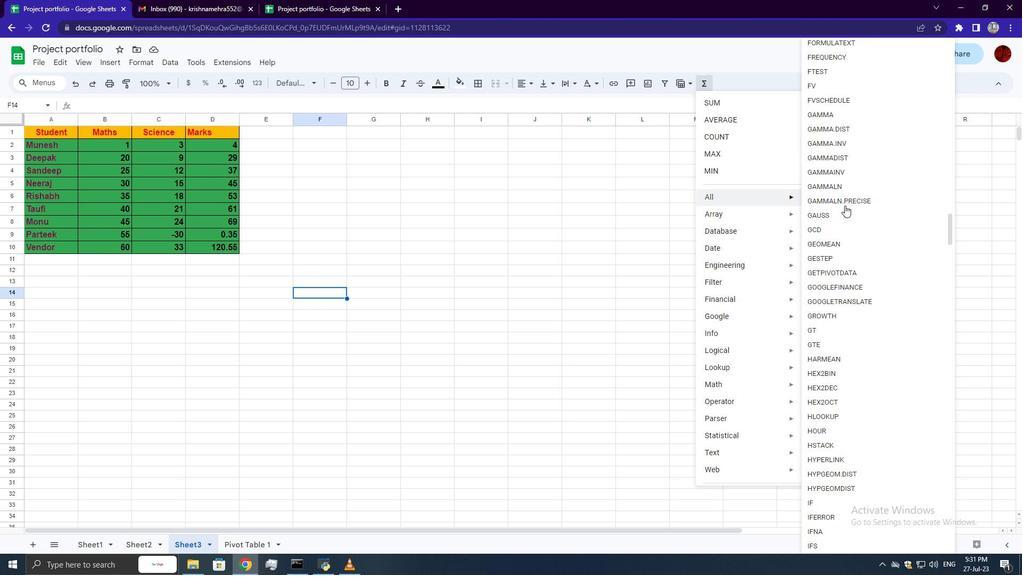 
Action: Mouse scrolled (845, 205) with delta (0, 0)
Screenshot: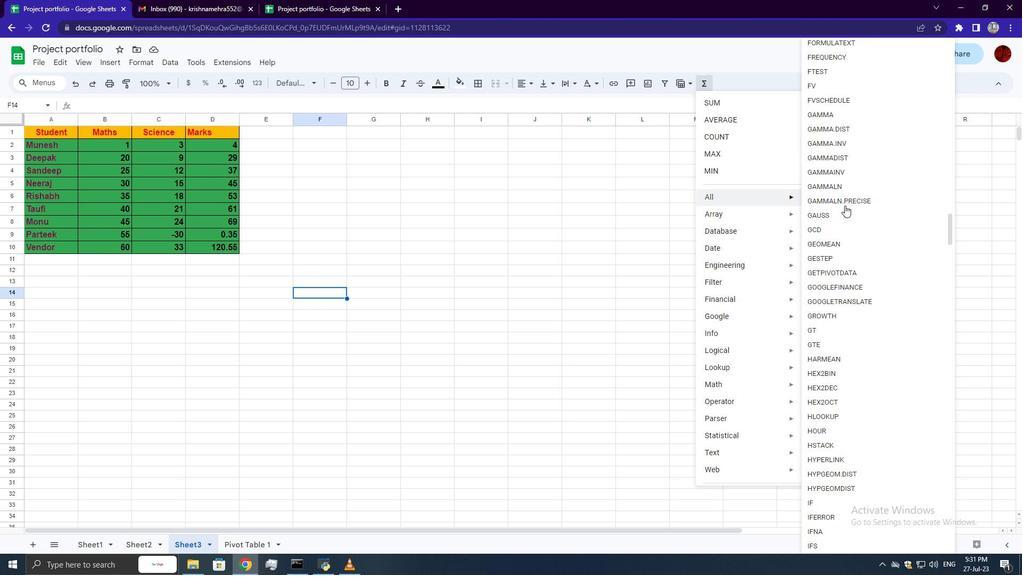 
Action: Mouse scrolled (845, 205) with delta (0, 0)
Screenshot: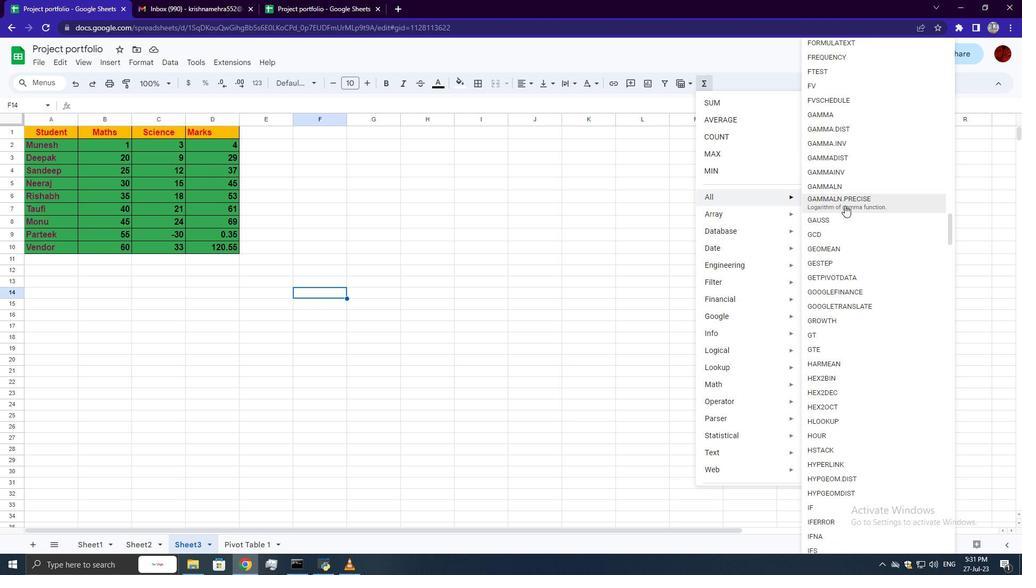 
Action: Mouse scrolled (845, 205) with delta (0, 0)
Screenshot: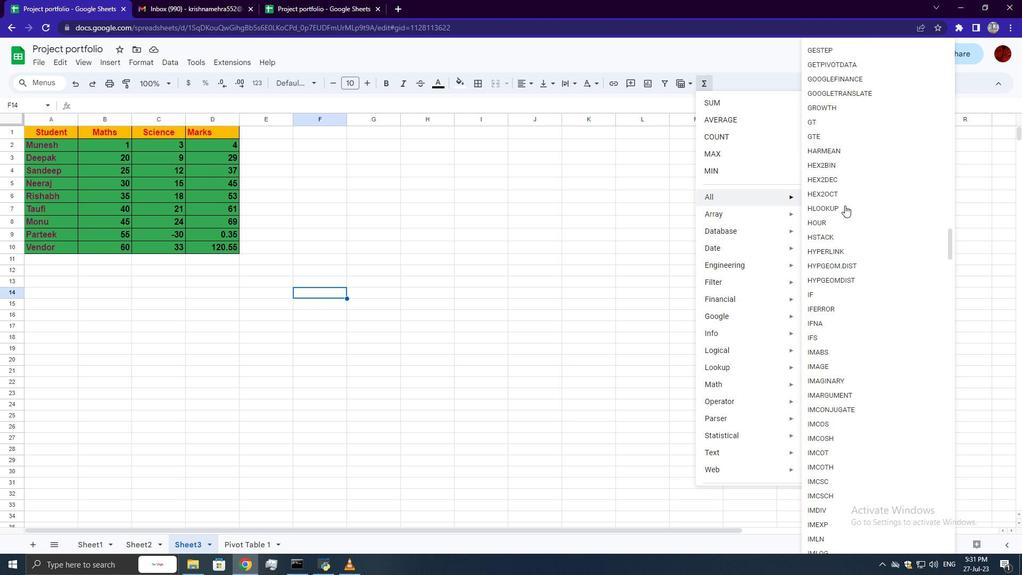 
Action: Mouse scrolled (845, 205) with delta (0, 0)
Screenshot: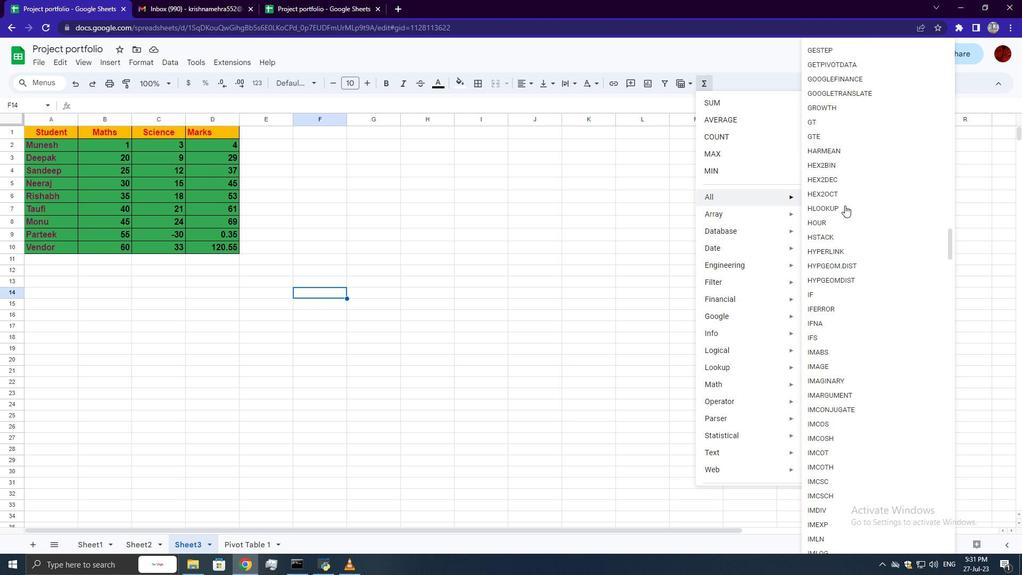 
Action: Mouse scrolled (845, 205) with delta (0, 0)
Screenshot: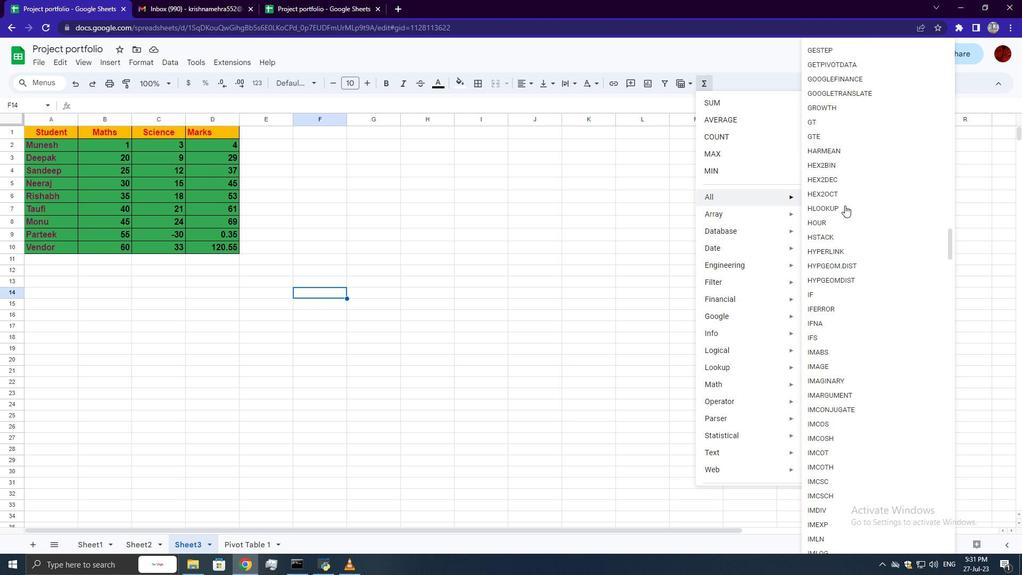 
Action: Mouse scrolled (845, 205) with delta (0, 0)
Screenshot: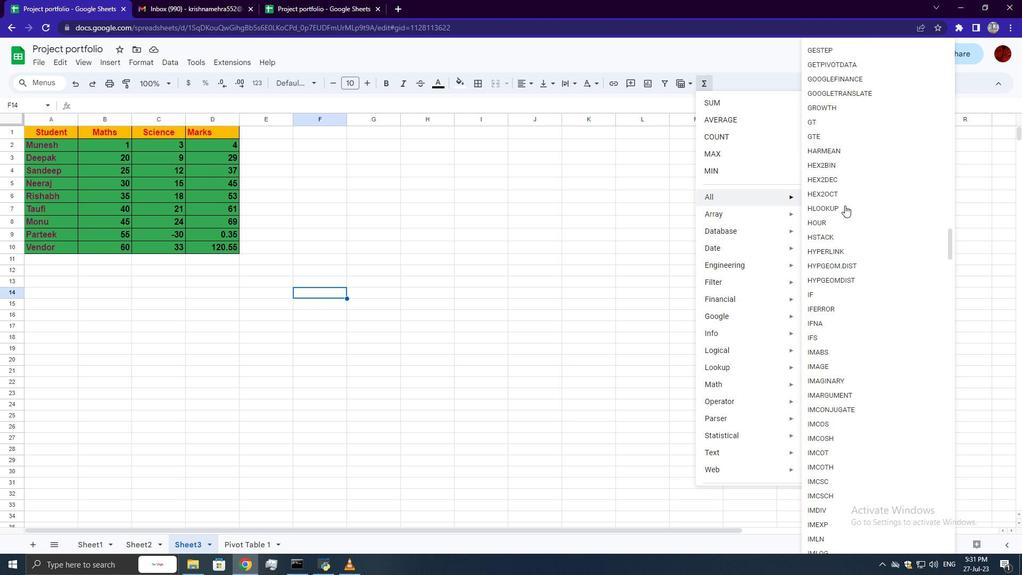 
Action: Mouse scrolled (845, 205) with delta (0, 0)
Screenshot: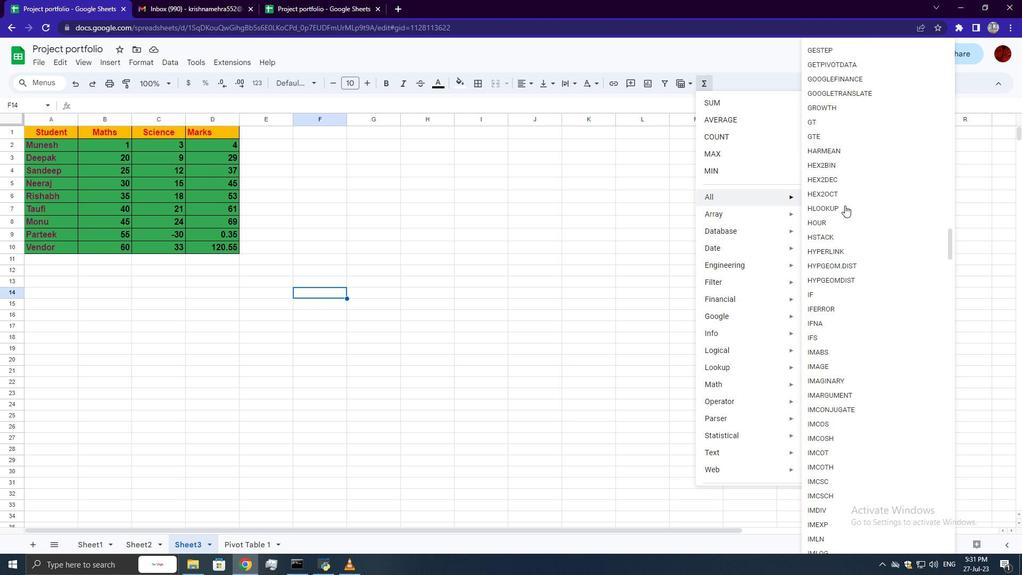
Action: Mouse scrolled (845, 205) with delta (0, 0)
Screenshot: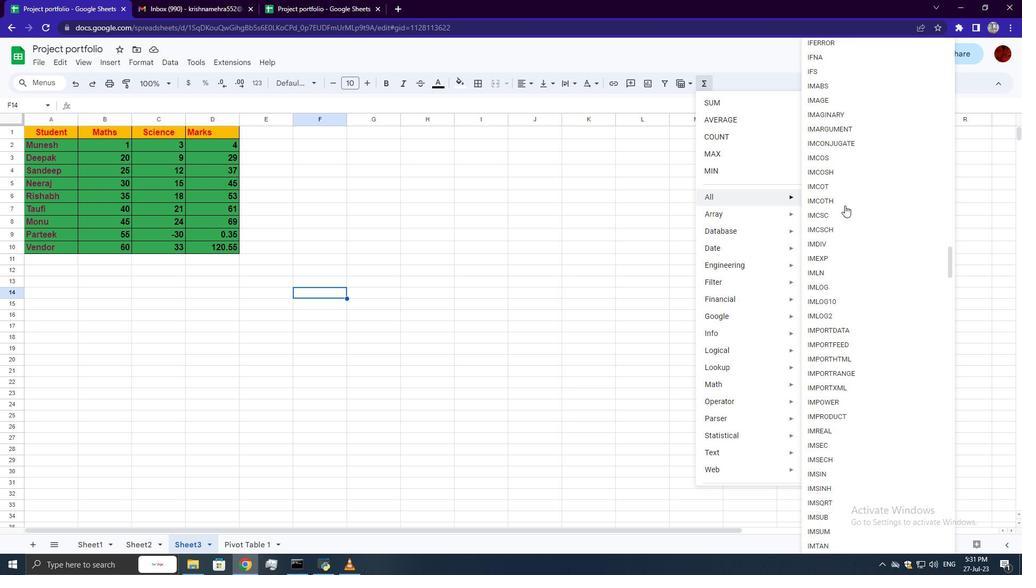 
Action: Mouse scrolled (845, 205) with delta (0, 0)
Screenshot: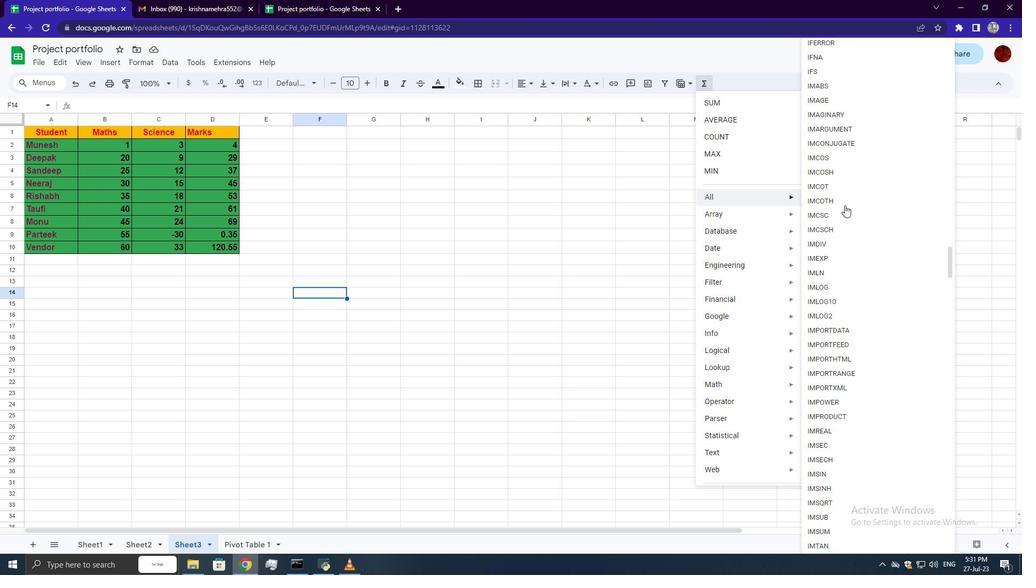 
Action: Mouse scrolled (845, 205) with delta (0, 0)
Screenshot: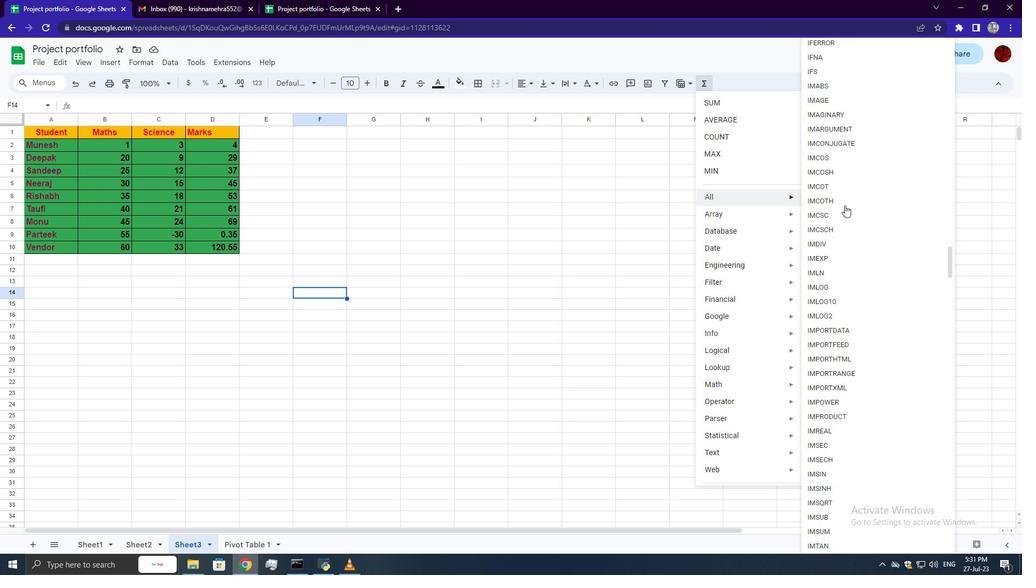 
Action: Mouse scrolled (845, 205) with delta (0, 0)
Screenshot: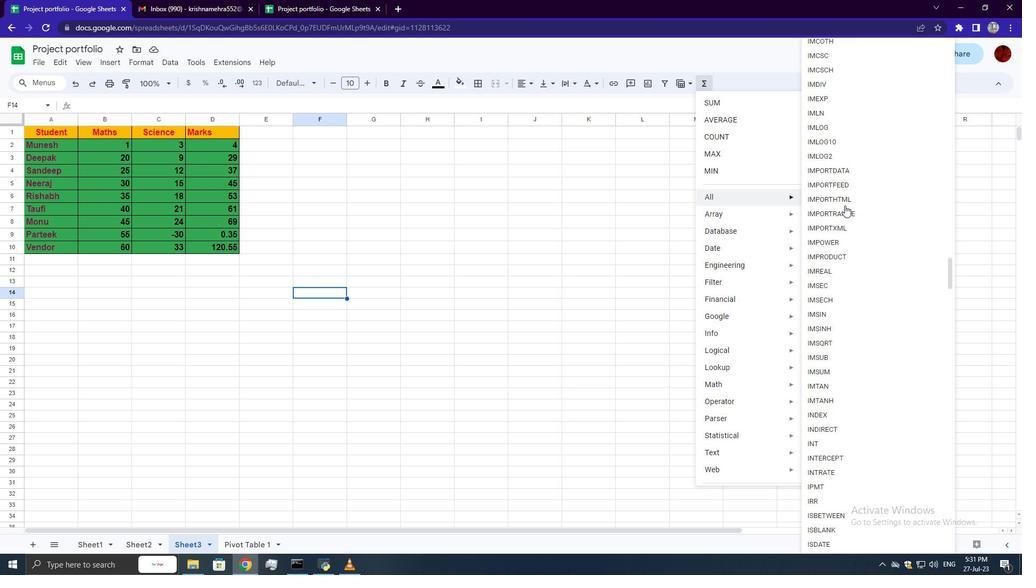 
Action: Mouse scrolled (845, 205) with delta (0, 0)
Screenshot: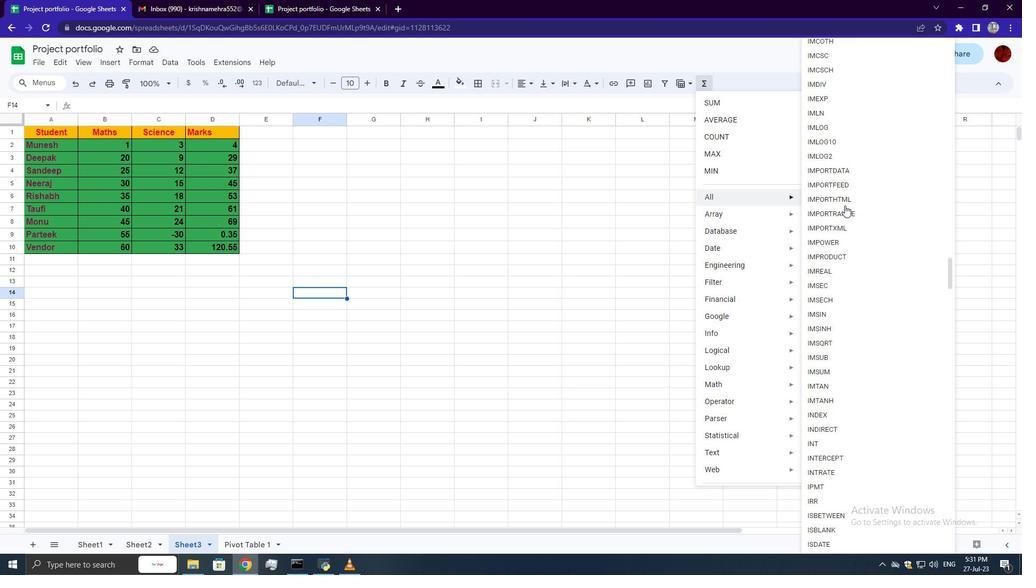 
Action: Mouse scrolled (845, 205) with delta (0, 0)
Screenshot: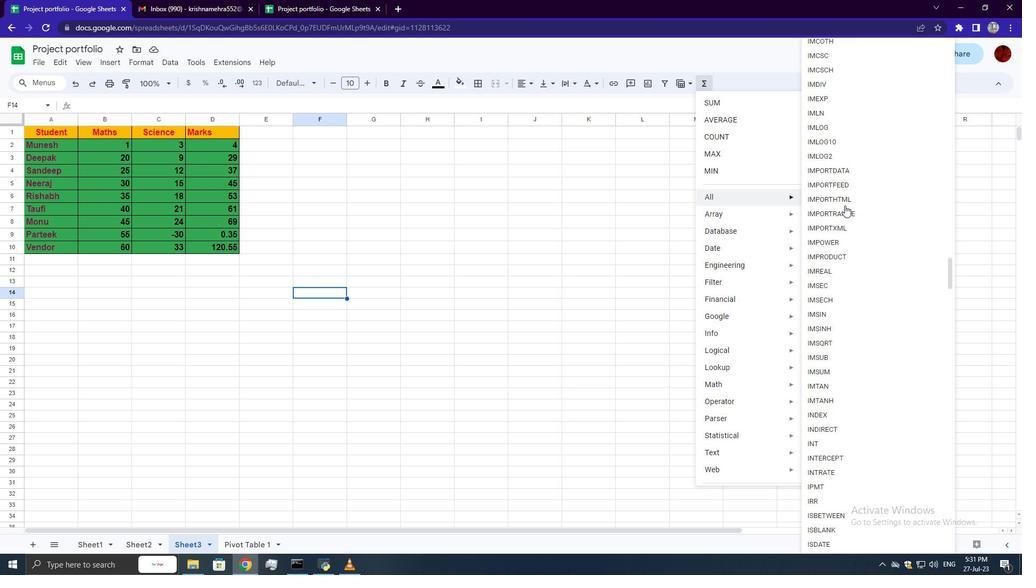 
Action: Mouse scrolled (845, 205) with delta (0, 0)
Screenshot: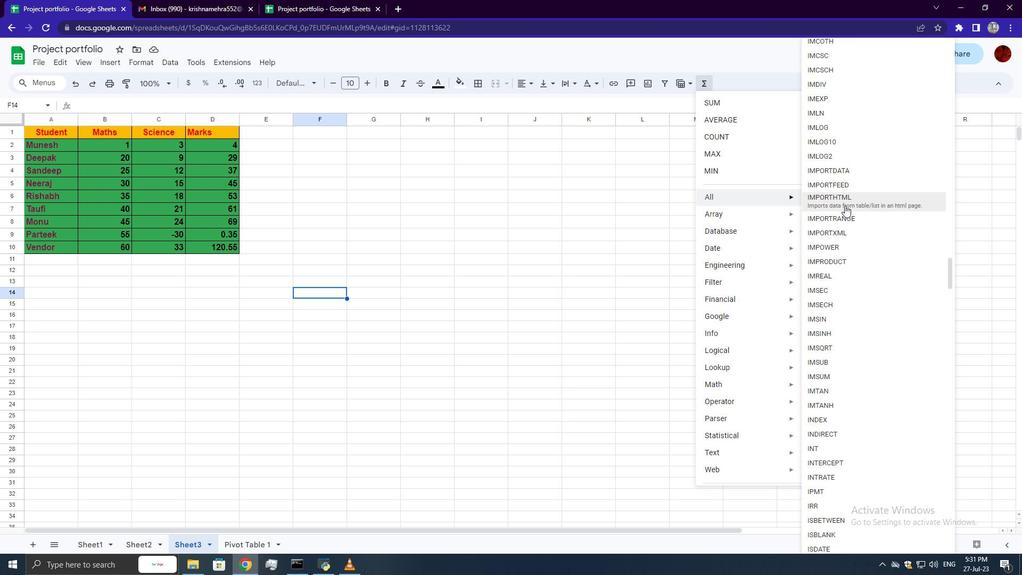 
Action: Mouse scrolled (845, 205) with delta (0, 0)
Screenshot: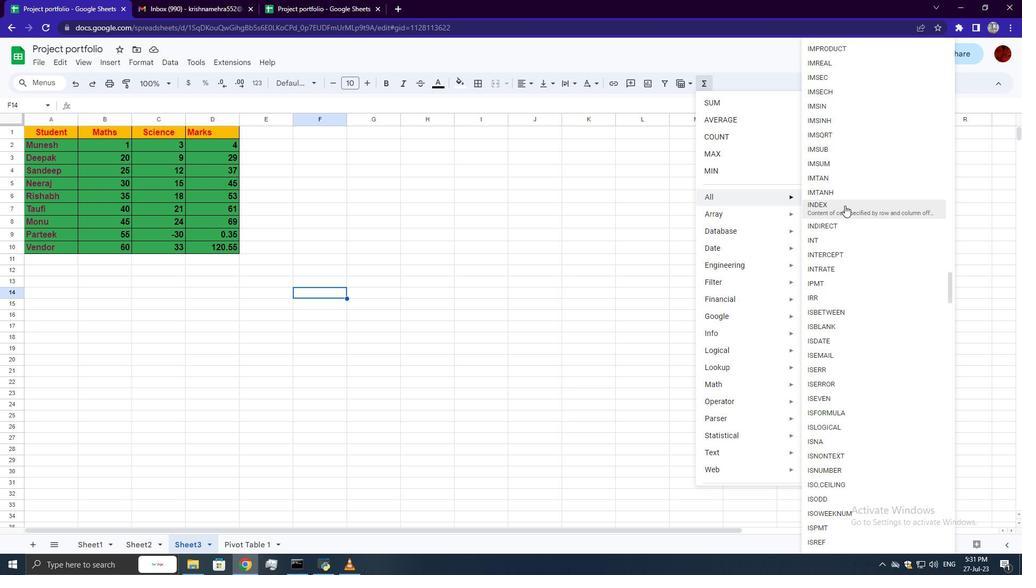 
Action: Mouse scrolled (845, 205) with delta (0, 0)
Screenshot: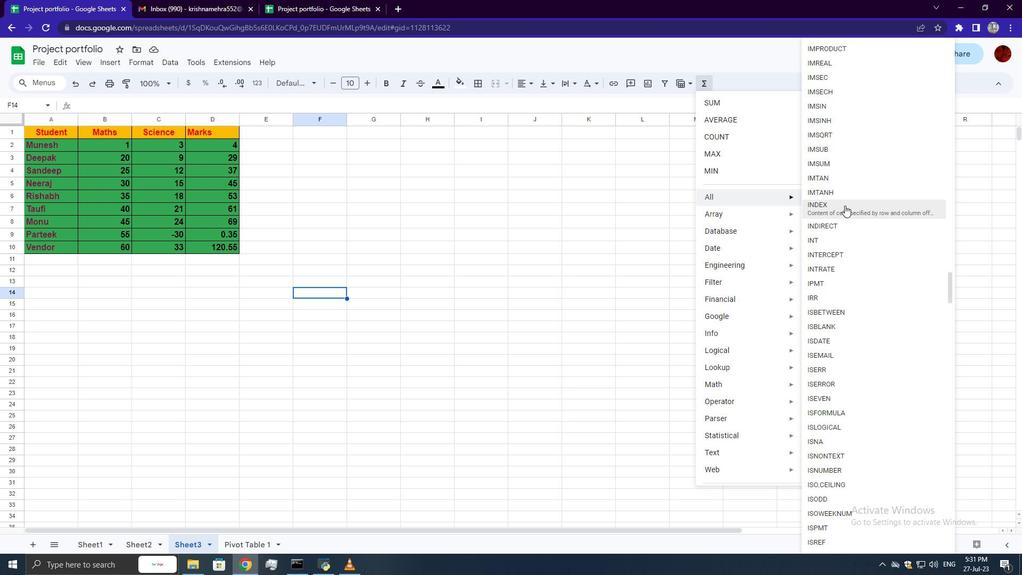 
Action: Mouse scrolled (845, 205) with delta (0, 0)
Screenshot: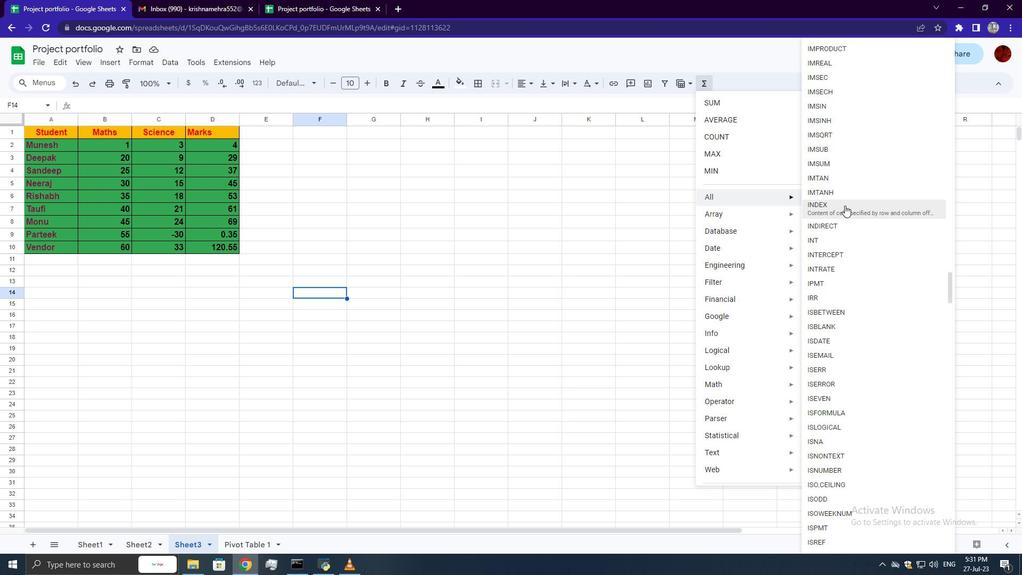 
Action: Mouse scrolled (845, 205) with delta (0, 0)
Screenshot: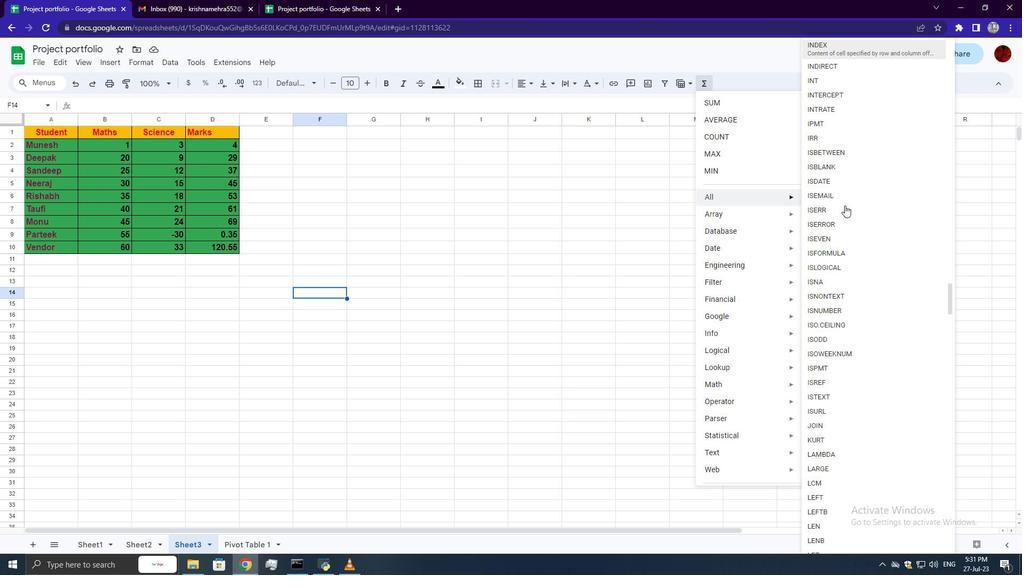 
Action: Mouse scrolled (845, 205) with delta (0, 0)
Screenshot: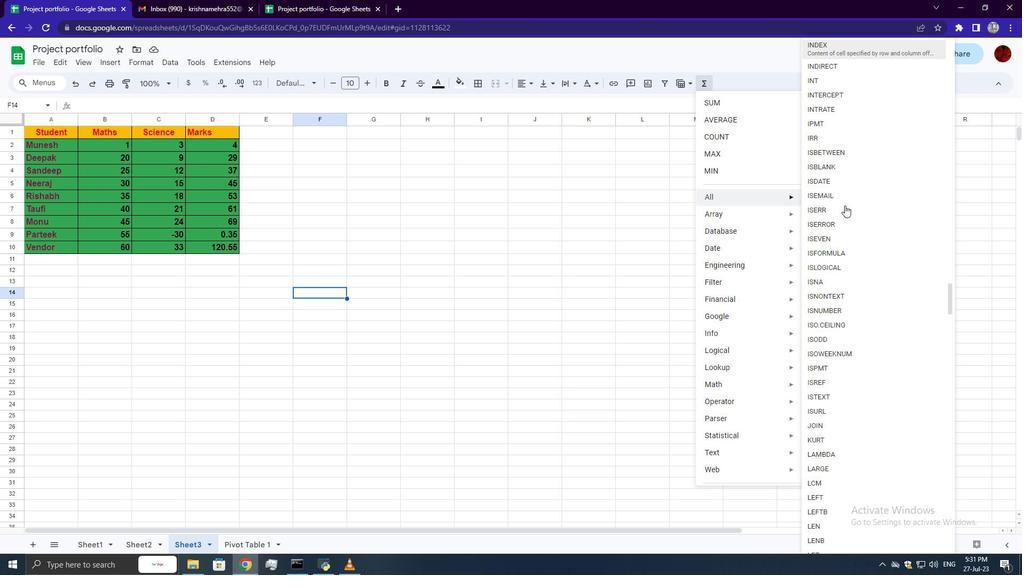 
Action: Mouse scrolled (845, 205) with delta (0, 0)
Screenshot: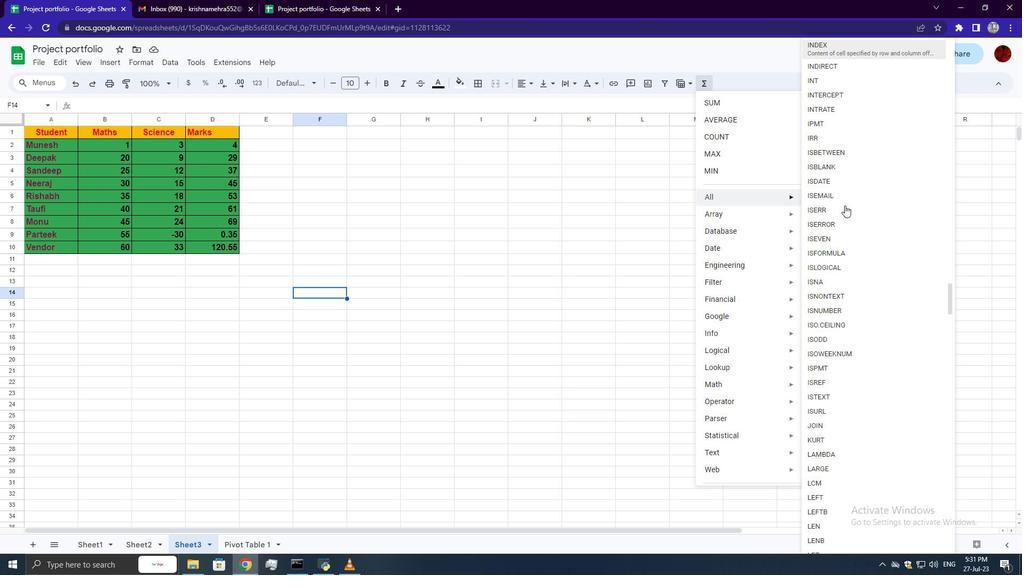 
Action: Mouse scrolled (845, 205) with delta (0, 0)
Screenshot: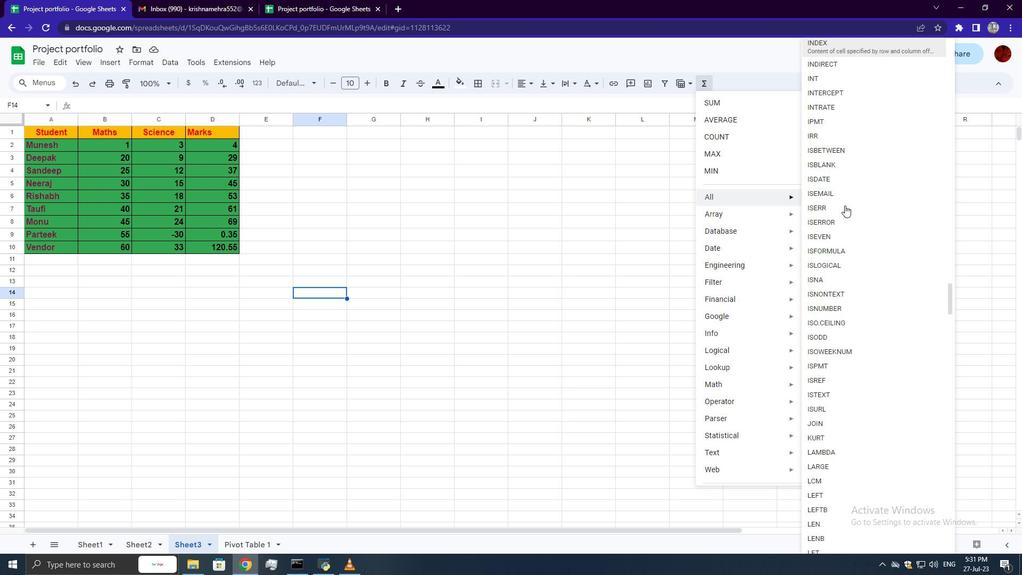 
Action: Mouse scrolled (845, 205) with delta (0, 0)
Screenshot: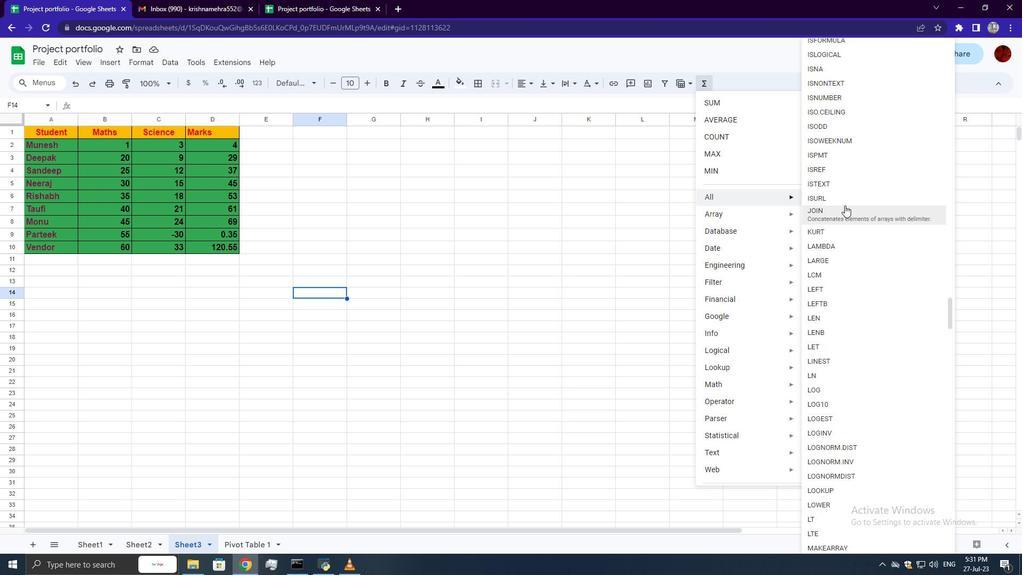 
Action: Mouse scrolled (845, 205) with delta (0, 0)
Screenshot: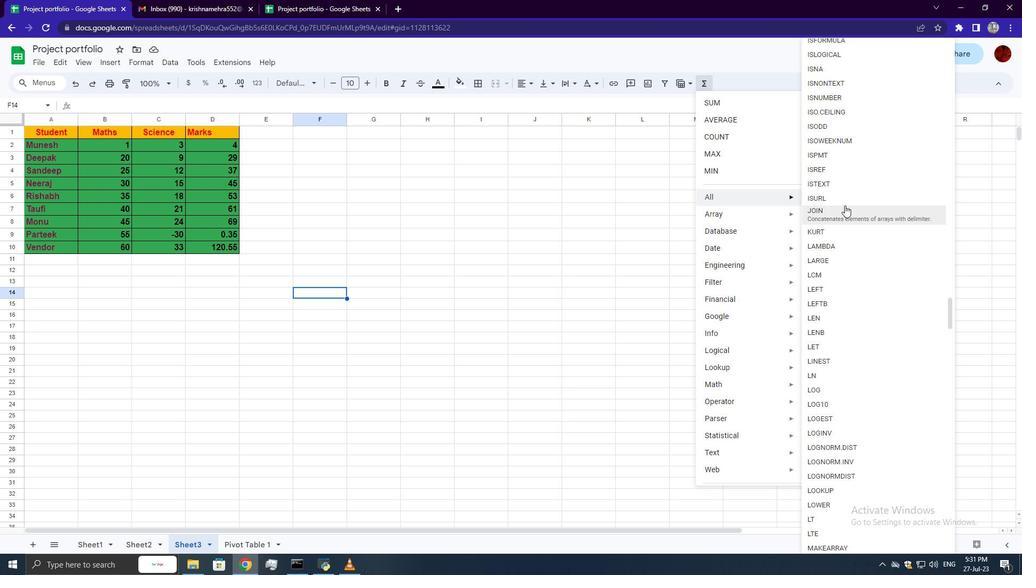 
Action: Mouse scrolled (845, 205) with delta (0, 0)
Screenshot: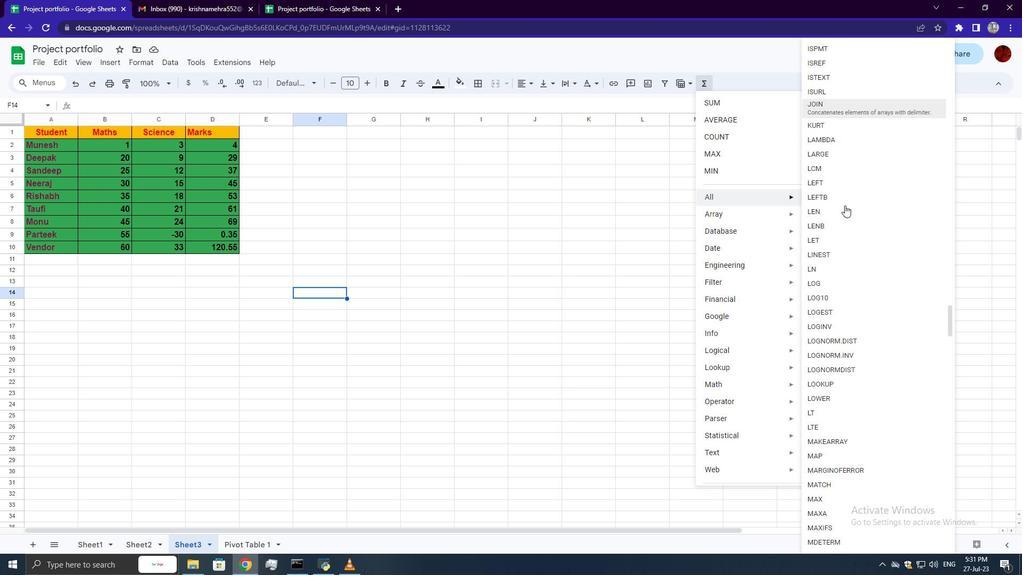
Action: Mouse scrolled (845, 205) with delta (0, 0)
Screenshot: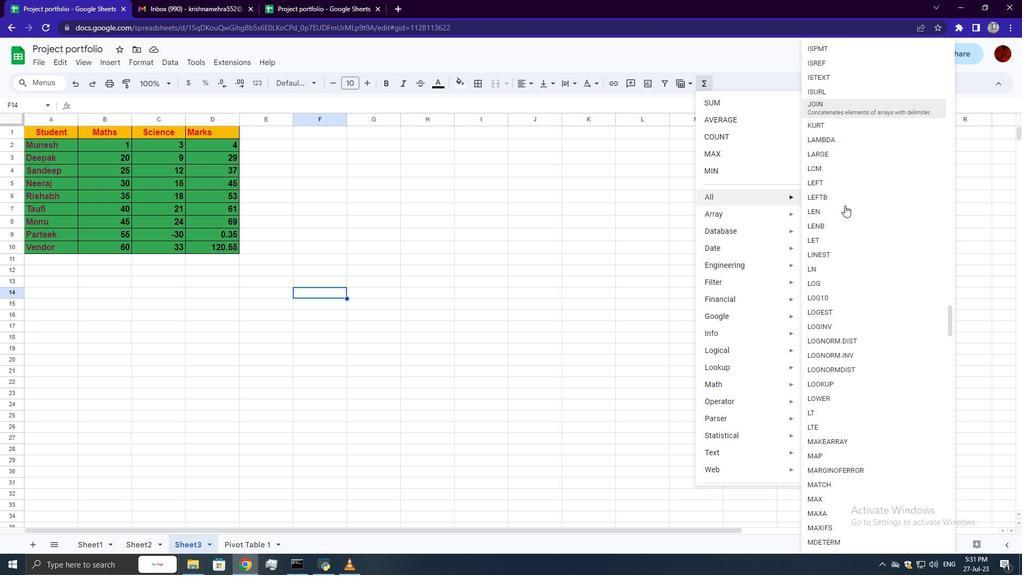 
Action: Mouse scrolled (845, 205) with delta (0, 0)
Screenshot: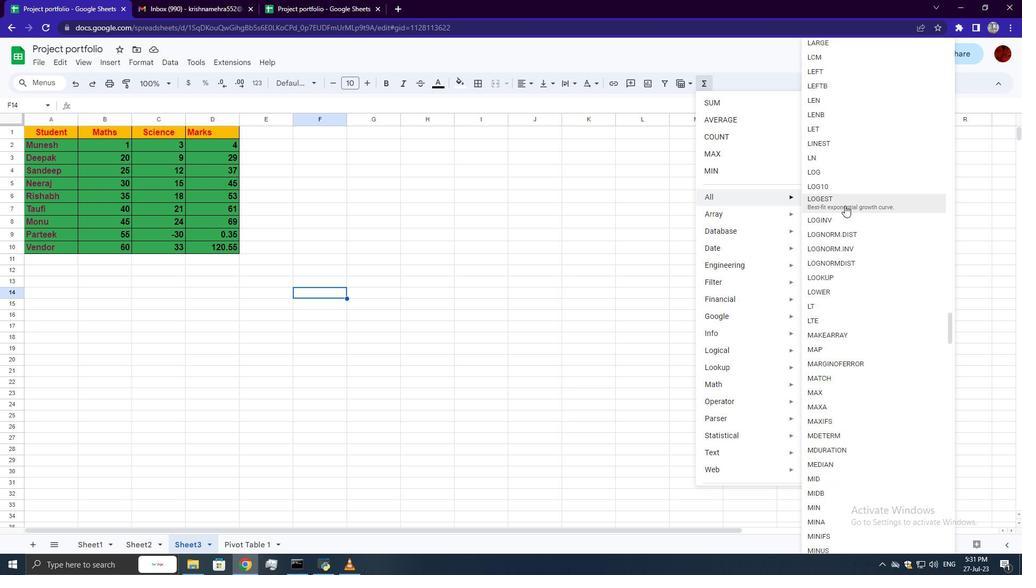 
Action: Mouse scrolled (845, 205) with delta (0, 0)
Screenshot: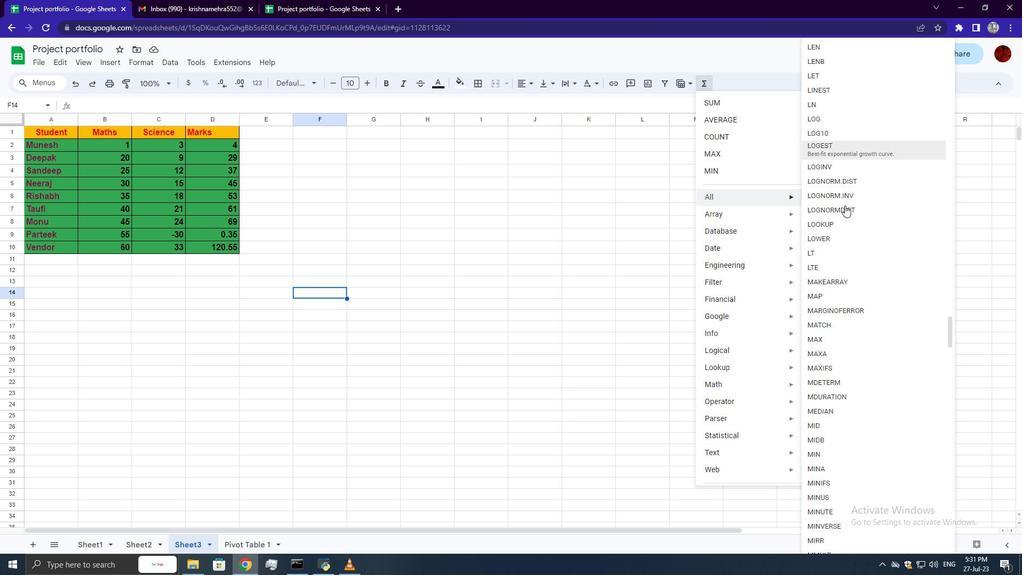 
Action: Mouse scrolled (845, 205) with delta (0, 0)
Screenshot: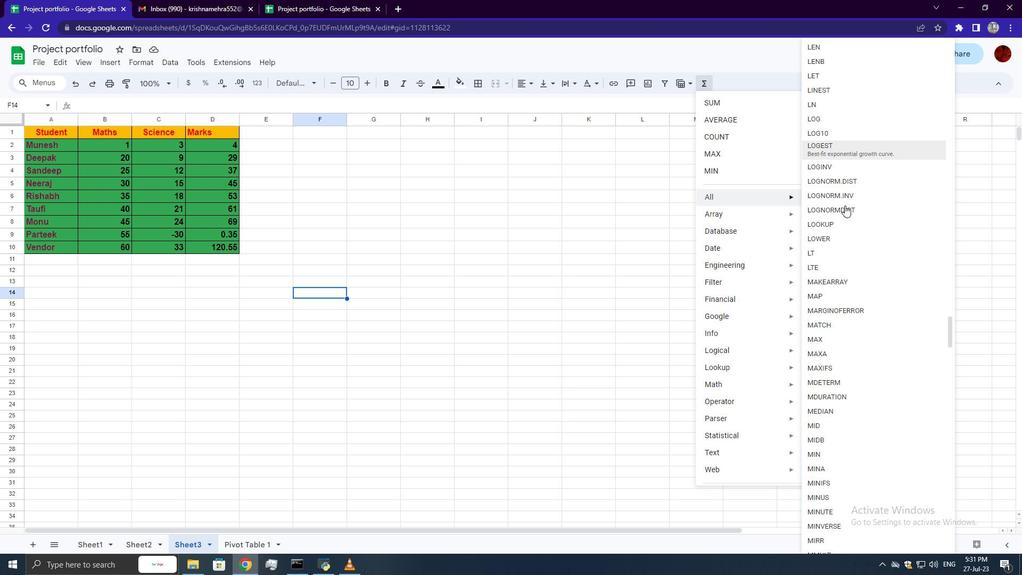 
Action: Mouse moved to (838, 116)
Screenshot: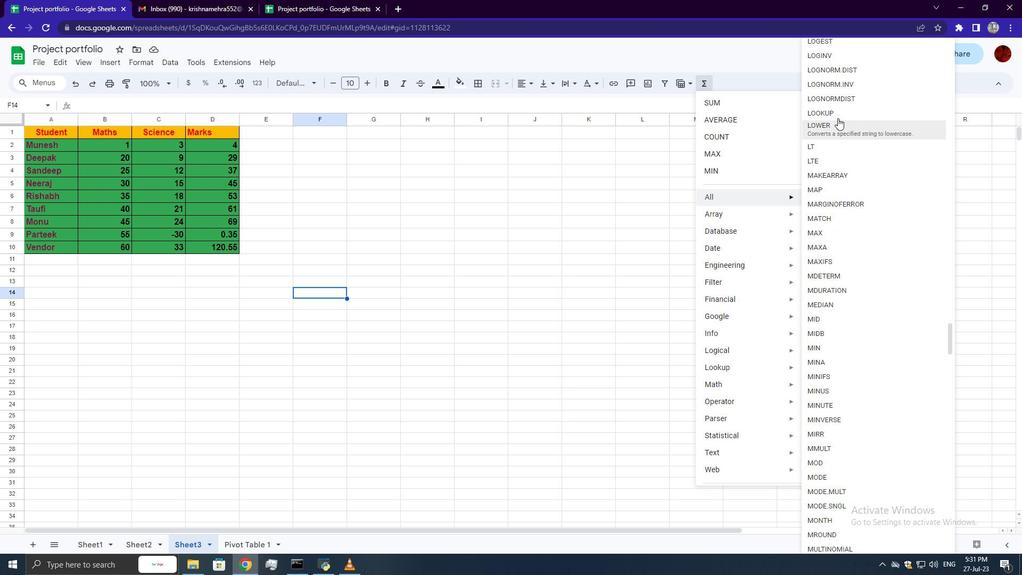 
Action: Mouse pressed left at (838, 116)
Screenshot: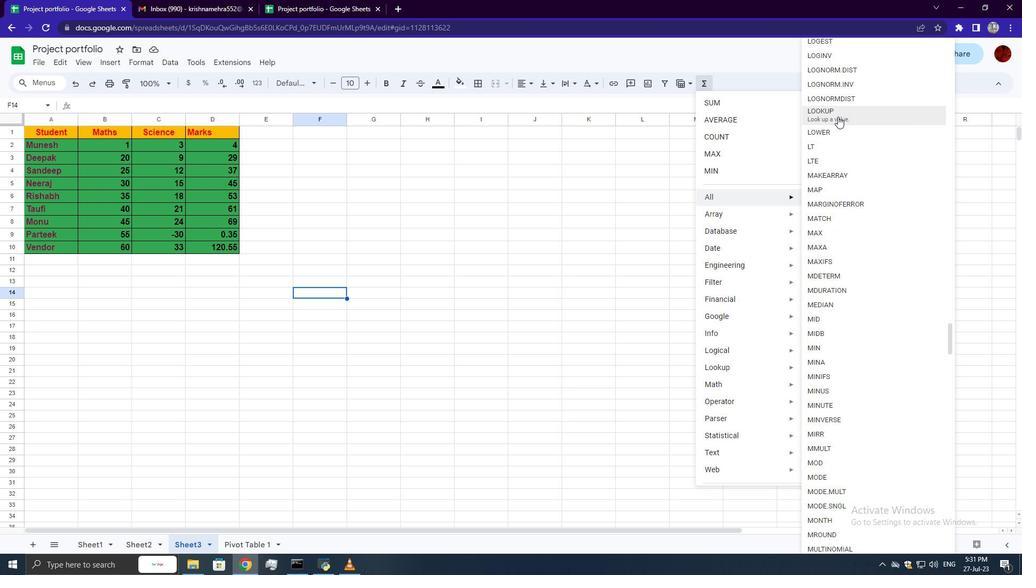 
Action: Mouse moved to (122, 217)
Screenshot: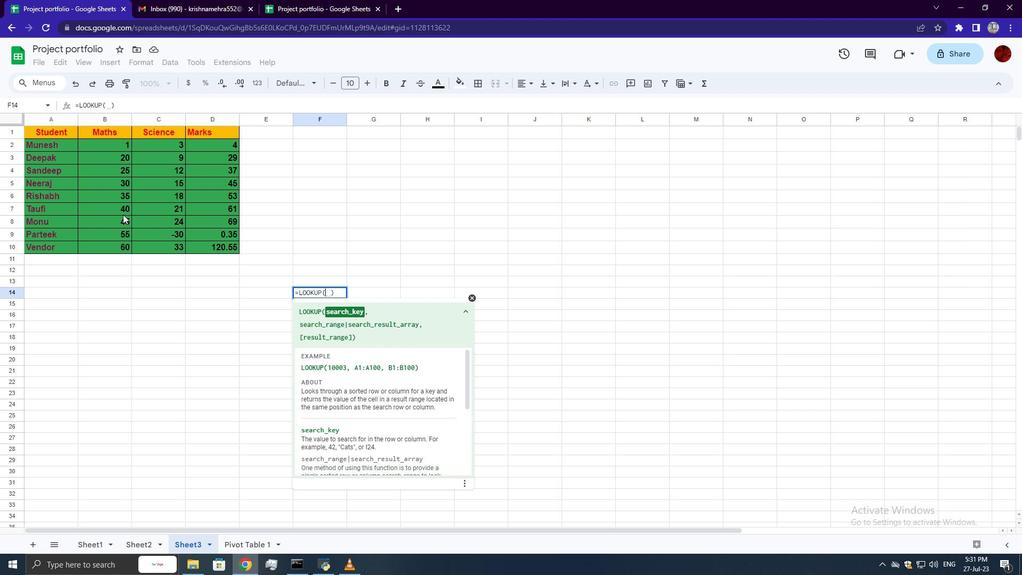 
Action: Mouse pressed left at (122, 217)
Screenshot: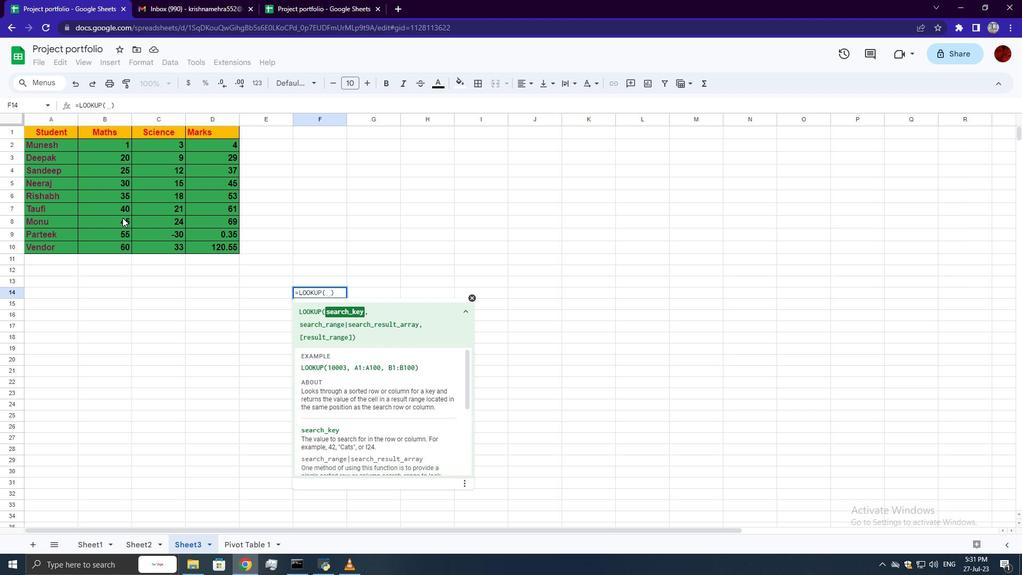 
Action: Mouse moved to (121, 217)
Screenshot: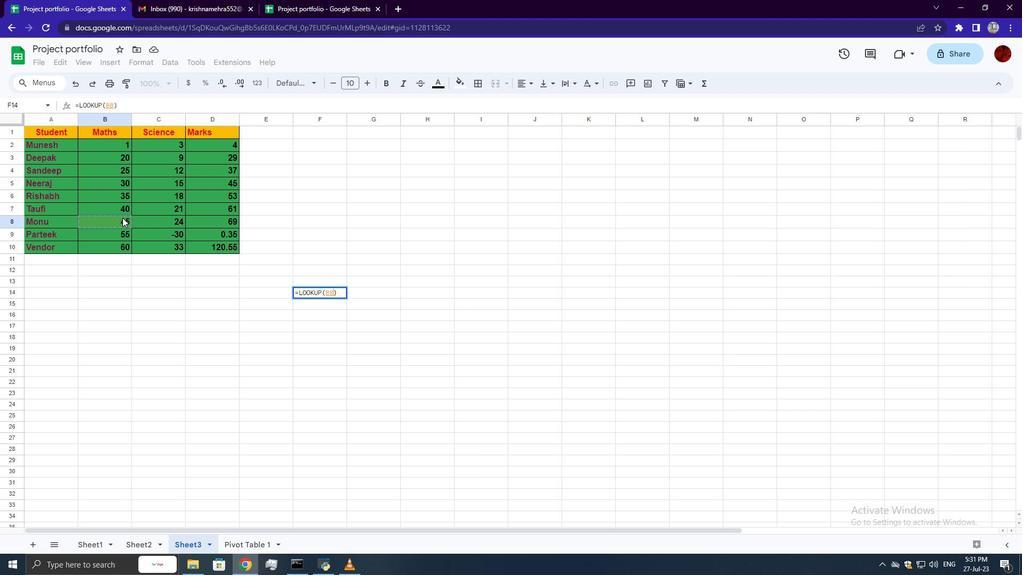 
Action: Key pressed ,
Screenshot: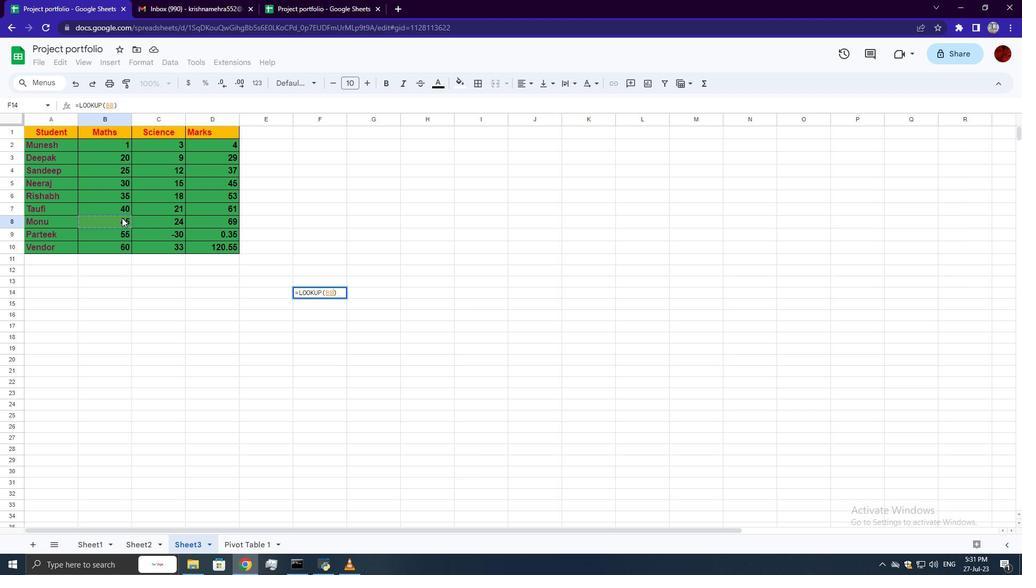 
Action: Mouse moved to (162, 141)
Screenshot: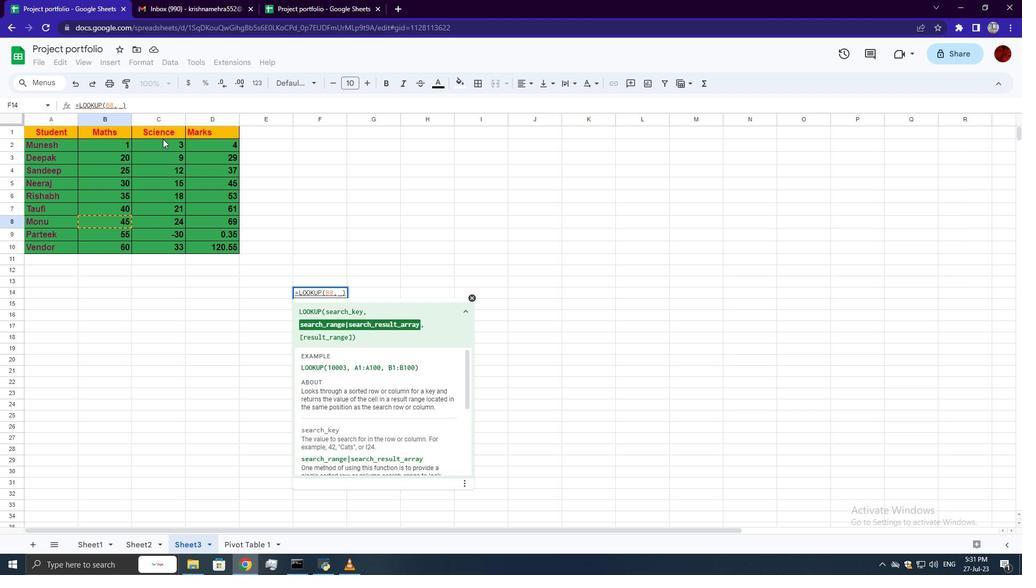 
Action: Mouse pressed left at (162, 141)
Screenshot: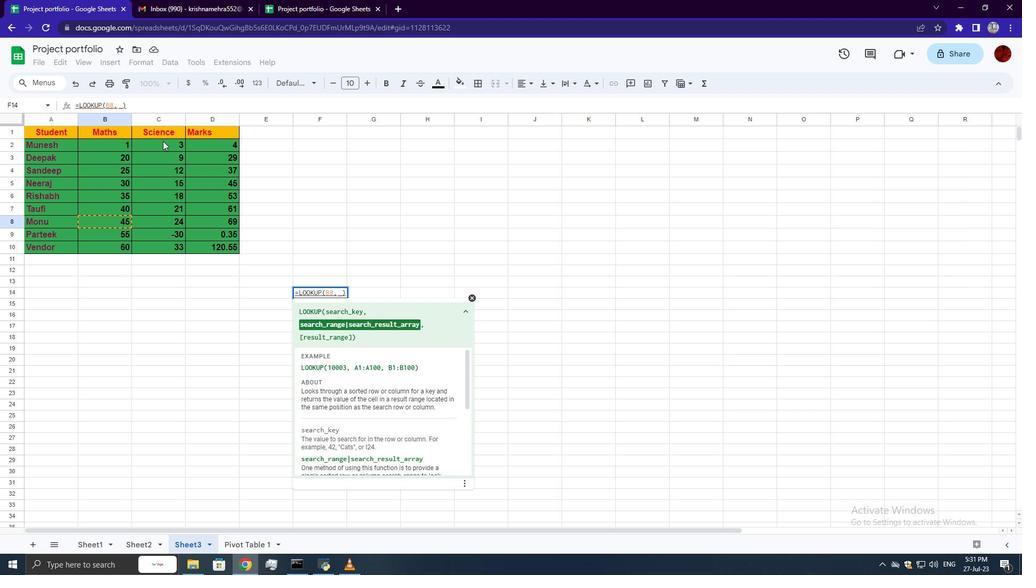 
Action: Mouse moved to (168, 245)
Screenshot: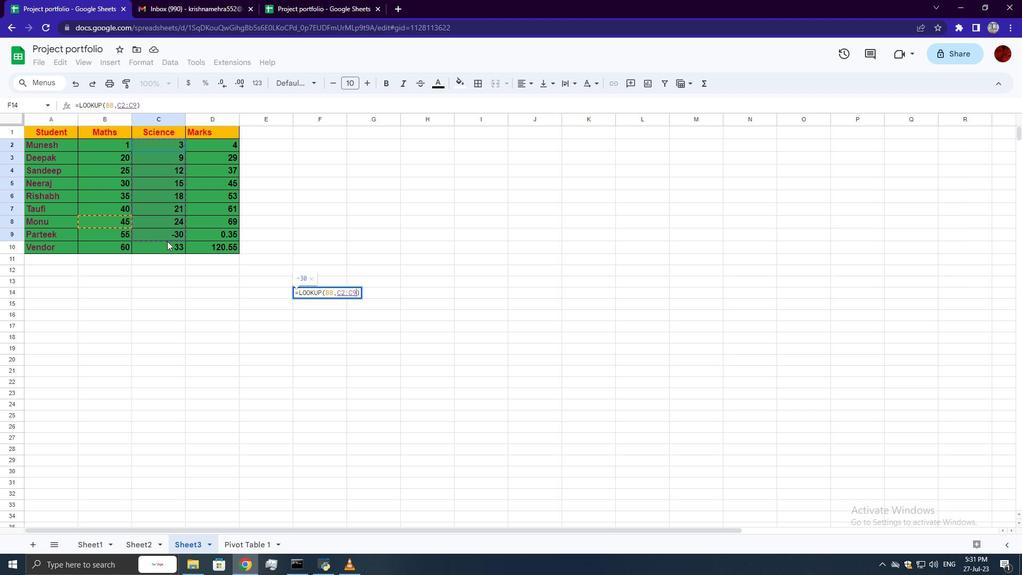 
Action: Key pressed <Key.enter>
Screenshot: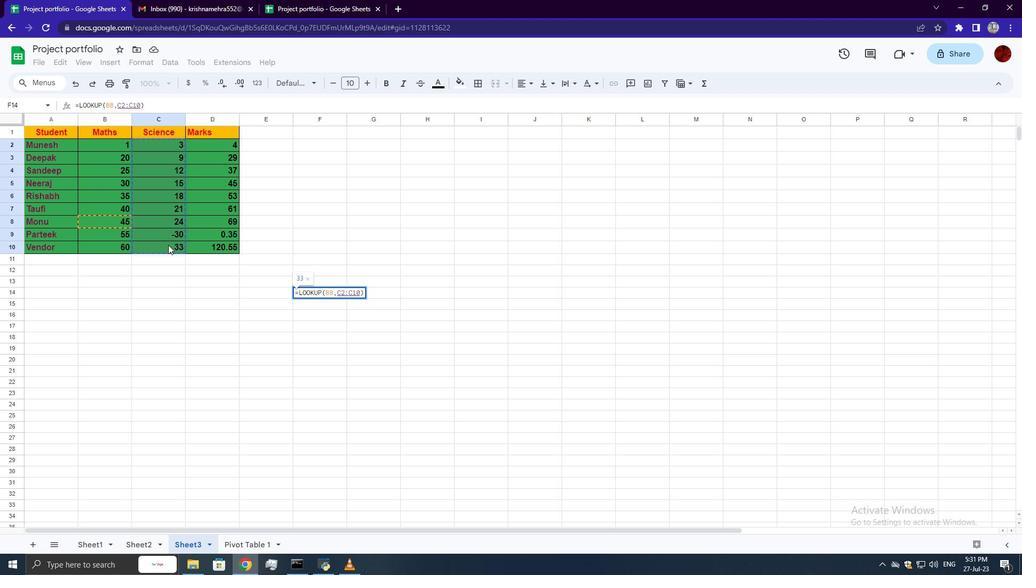 
